 Task: Look for space in Mińsk Mazowiecki, Poland from 9th August, 2023 to 12th August, 2023 for 1 adult in price range Rs.6000 to Rs.15000. Place can be entire place with 1  bedroom having 1 bed and 1 bathroom. Property type can be house, flat, guest house. Amenities needed are: wifi. Booking option can be shelf check-in. Required host language is English.
Action: Mouse pressed left at (475, 196)
Screenshot: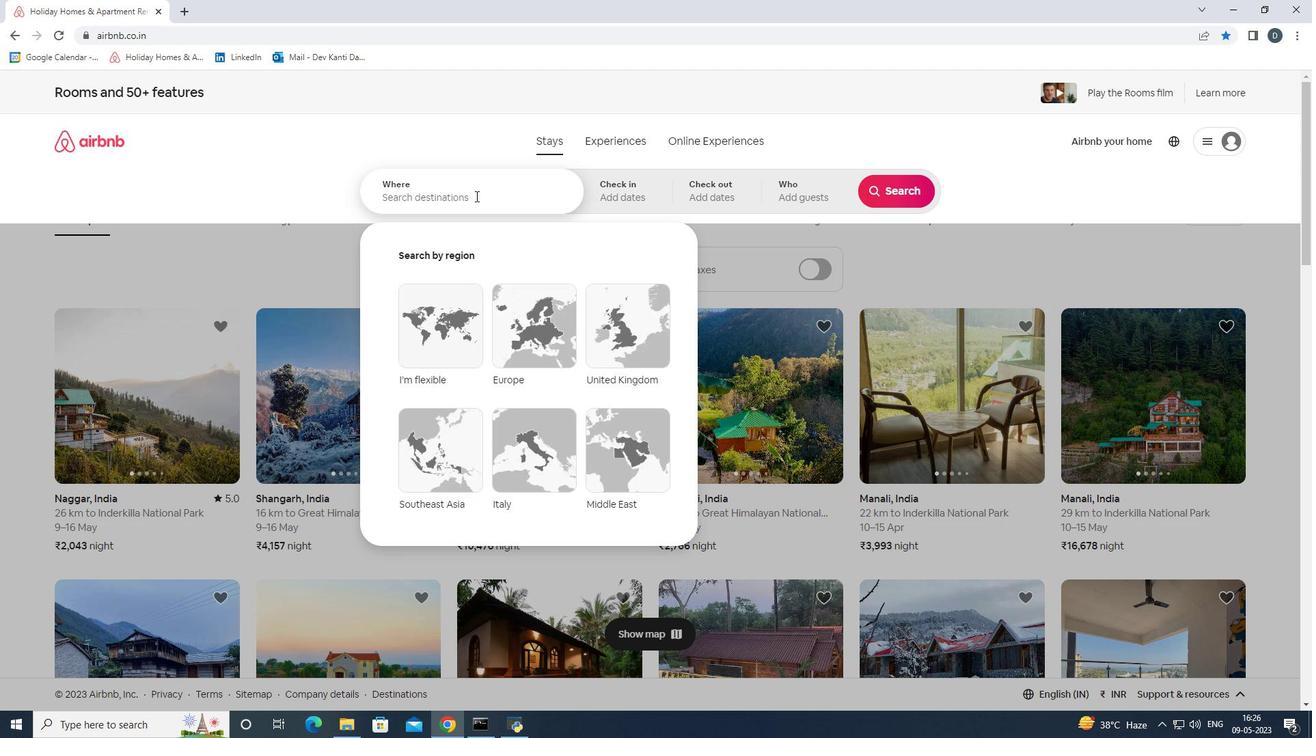 
Action: Key pressed <Key.shift_r><Key.shift_r><Key.shift_r><Key.shift_r>Minsk<Key.space><Key.shift_r><Key.shift_r><Key.shift_r><Key.shift_r><Key.shift_r><Key.shift_r><Key.shift_r><Key.shift_r><Key.shift_r><Key.shift_r><Key.shift_r><Key.shift_r><Key.shift_r><Key.shift_r><Key.shift_r><Key.shift_r><Key.shift_r><Key.shift_r><Key.shift_r><Key.shift_r><Key.shift_r><Key.shift_r><Key.shift_r><Key.shift_r><Key.shift_r><Key.shift_r>Mazowiecki,<Key.space><Key.shift_r><Key.shift_r><Key.shift_r><Key.shift_r><Key.shift_r><Key.shift_r><Key.shift_r><Key.shift_r><Key.shift_r><Key.shift_r><Key.shift_r><Key.shift_r><Key.shift_r><Key.shift_r>Poland<Key.enter>
Screenshot: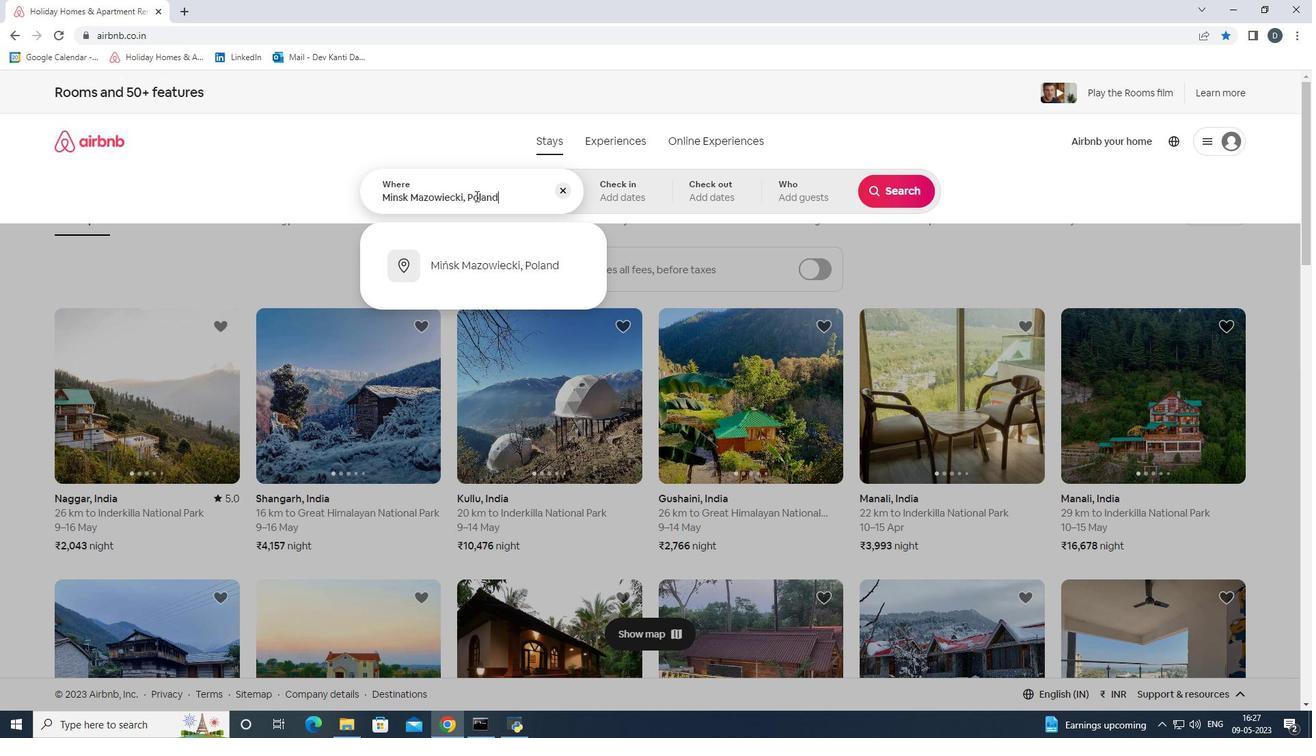 
Action: Mouse moved to (887, 303)
Screenshot: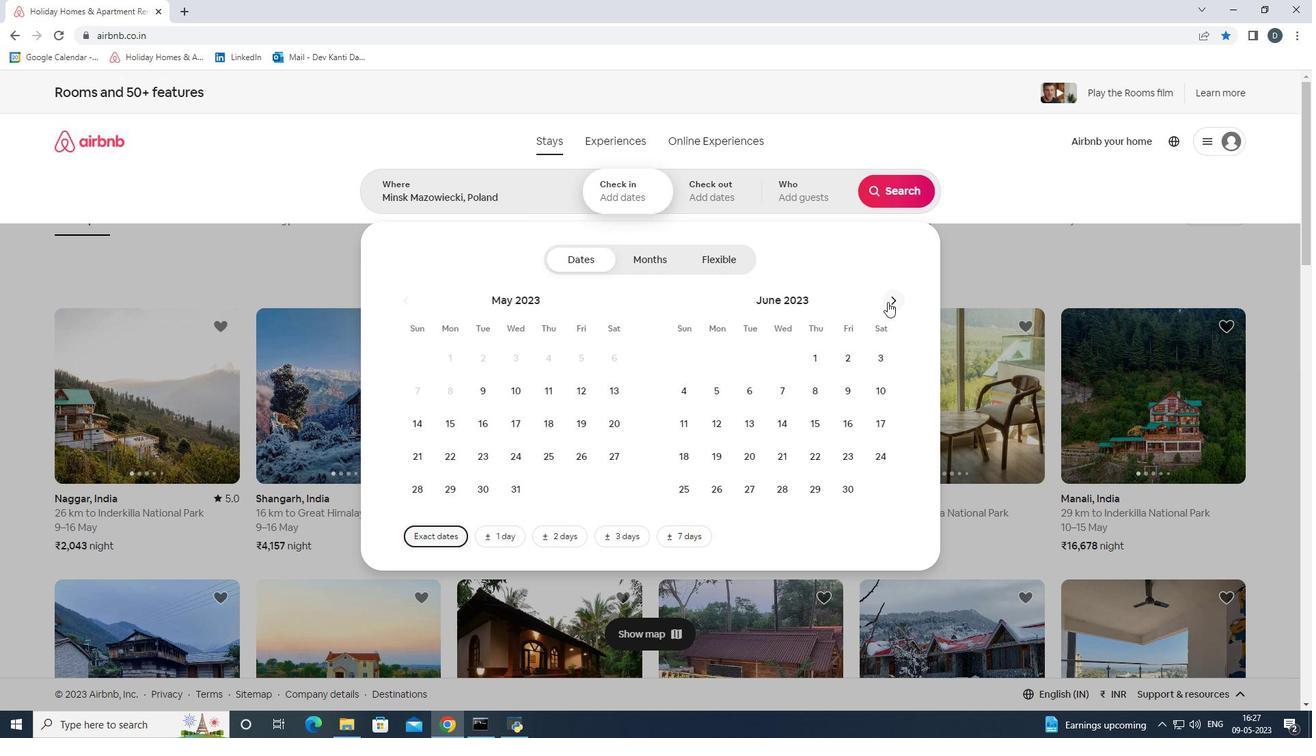 
Action: Mouse pressed left at (887, 303)
Screenshot: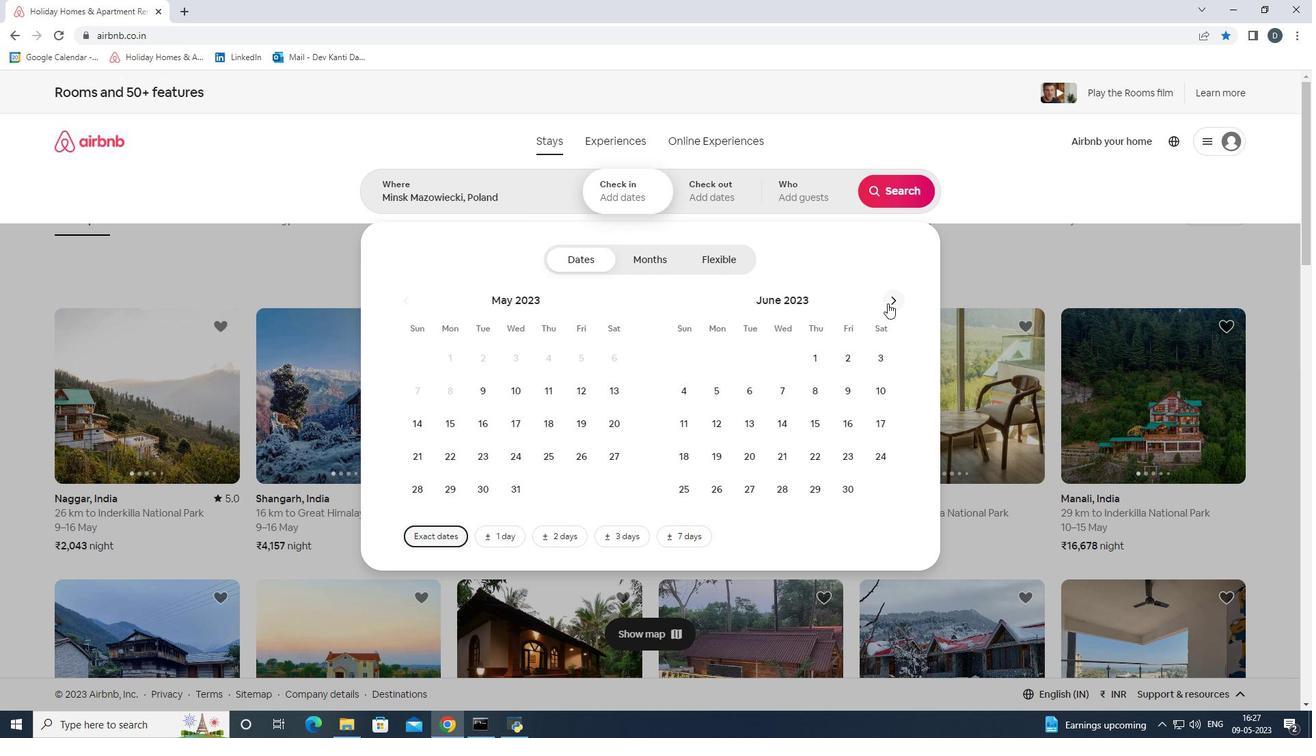
Action: Mouse moved to (886, 304)
Screenshot: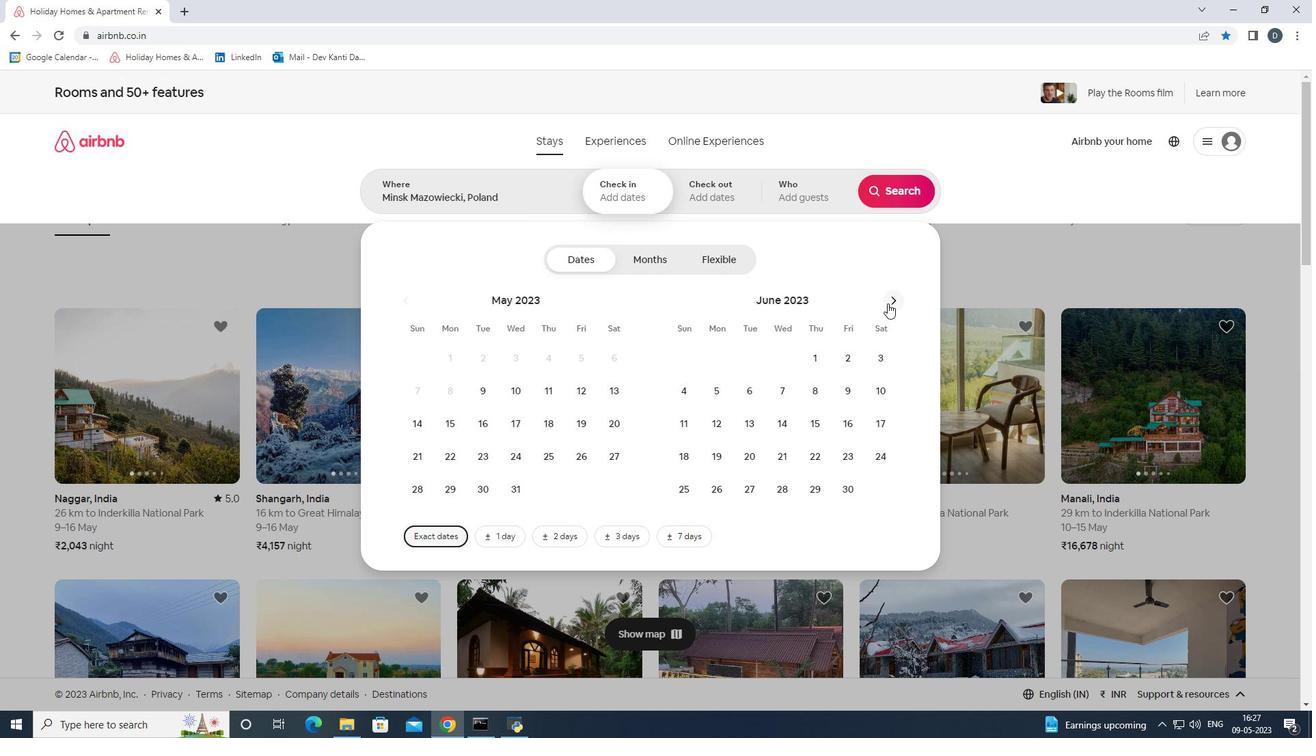
Action: Mouse pressed left at (886, 304)
Screenshot: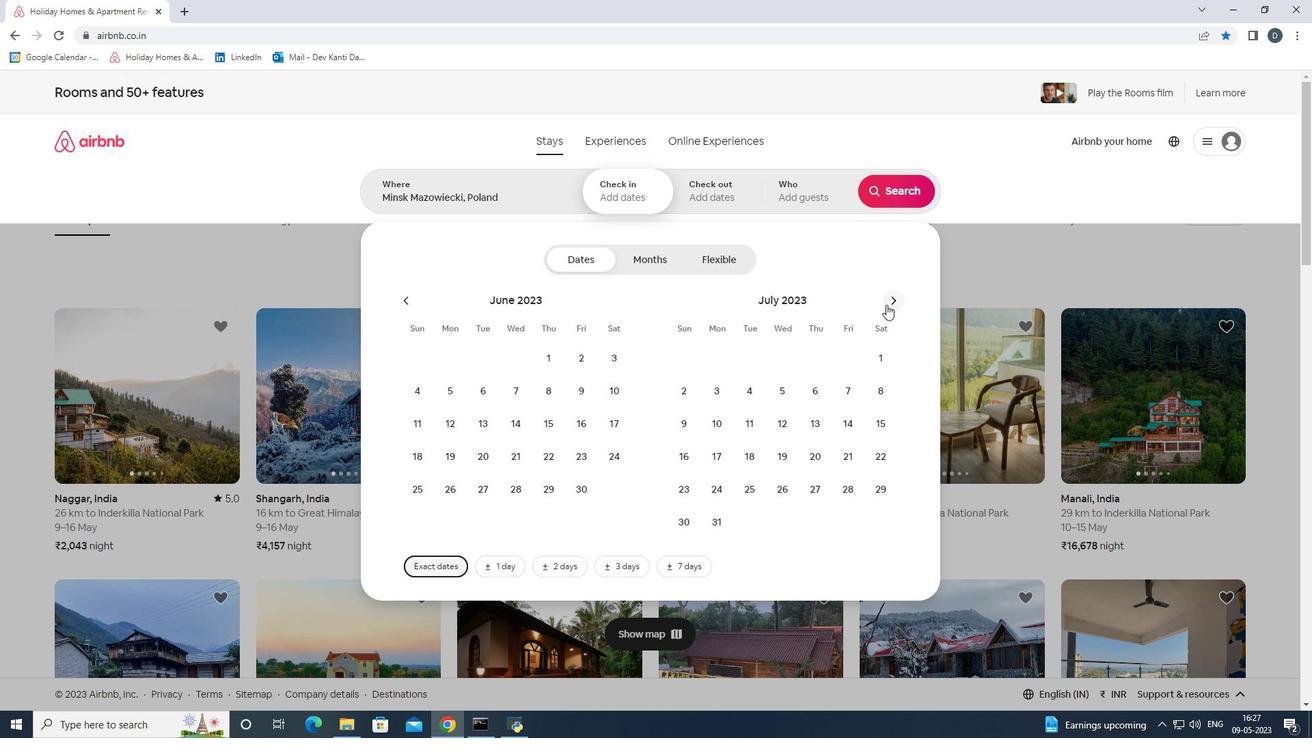 
Action: Mouse moved to (794, 390)
Screenshot: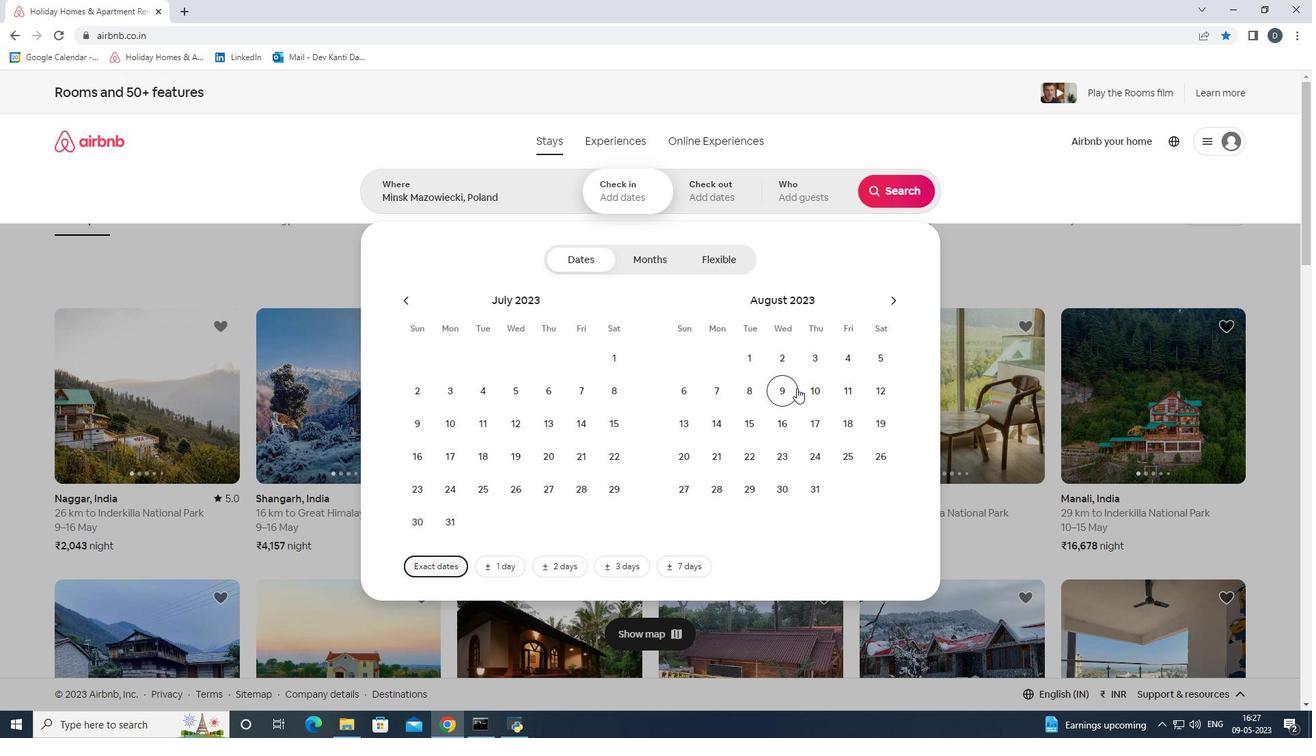 
Action: Mouse pressed left at (794, 390)
Screenshot: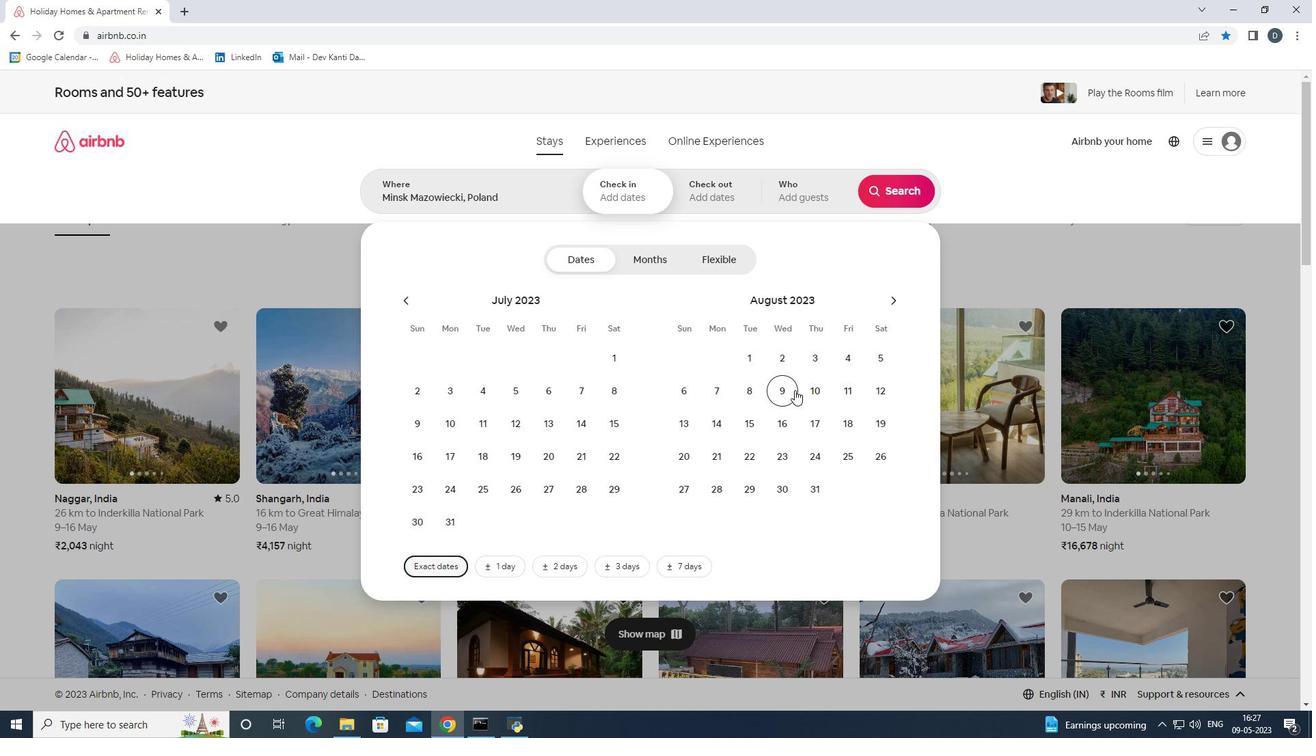 
Action: Mouse moved to (869, 386)
Screenshot: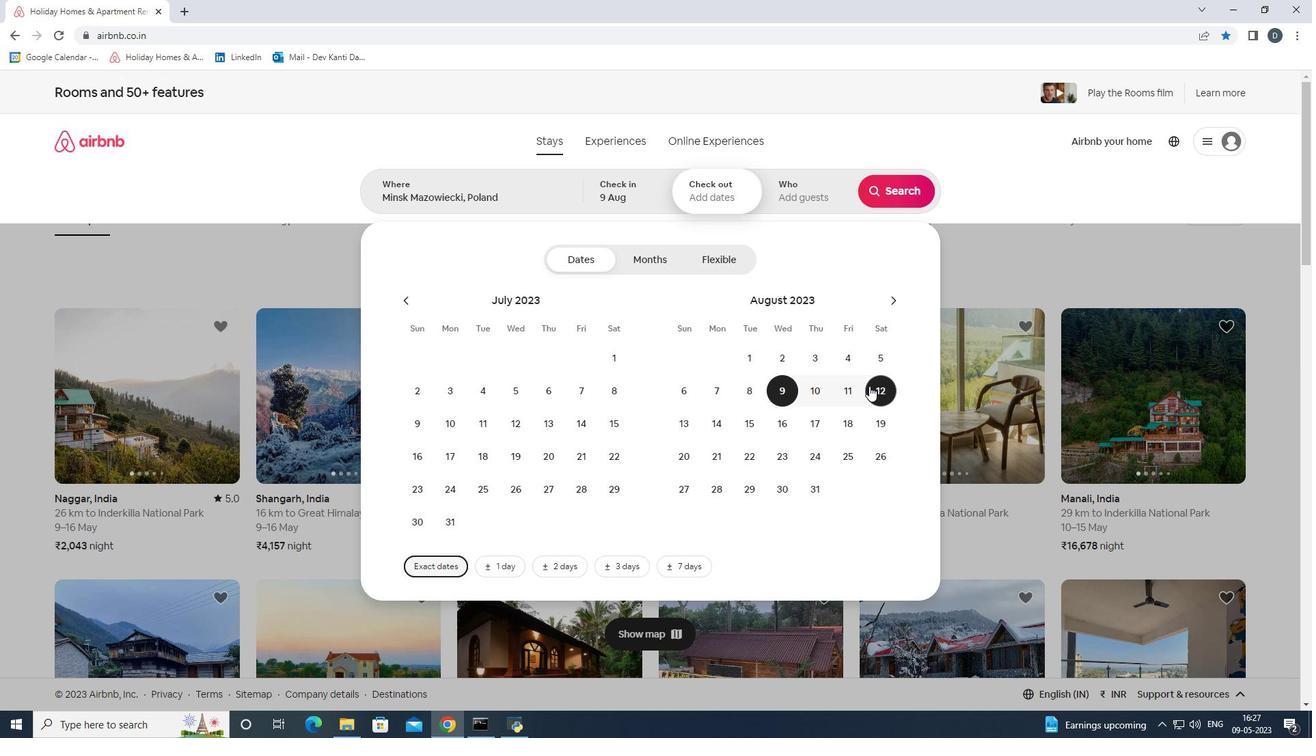
Action: Mouse pressed left at (869, 386)
Screenshot: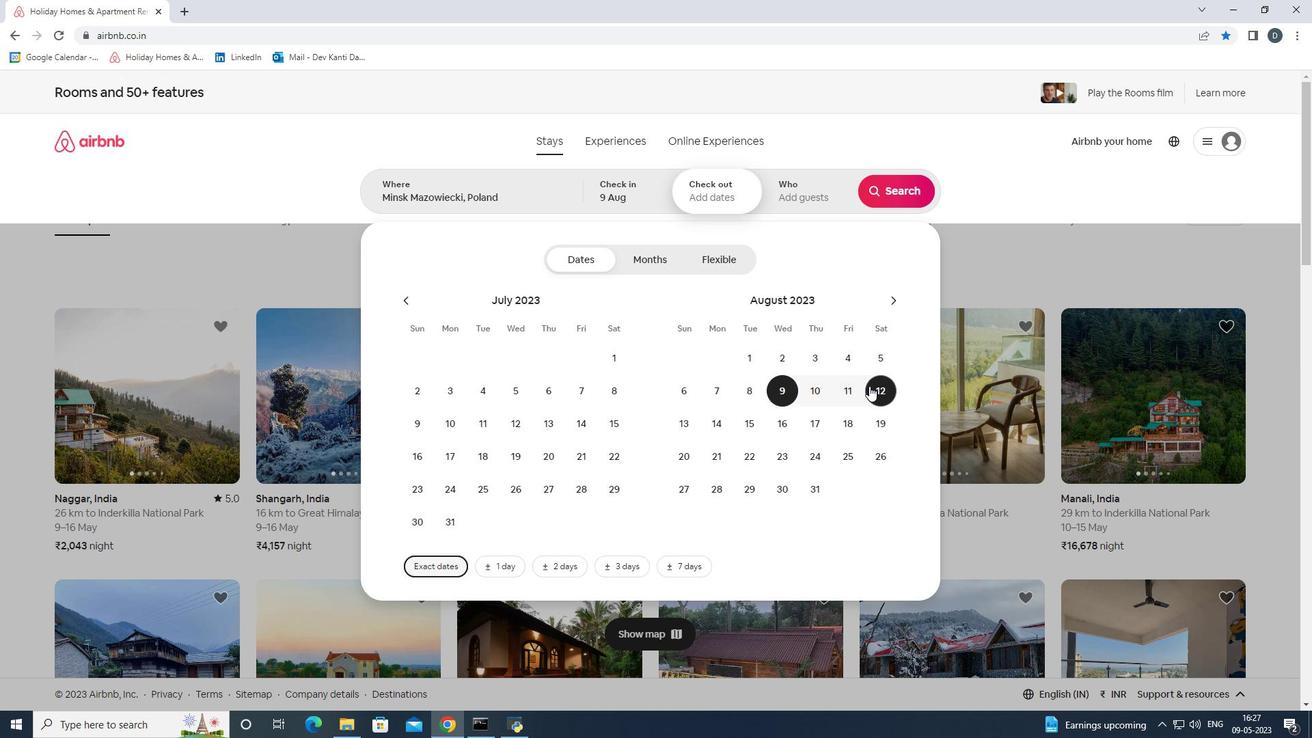 
Action: Mouse moved to (818, 200)
Screenshot: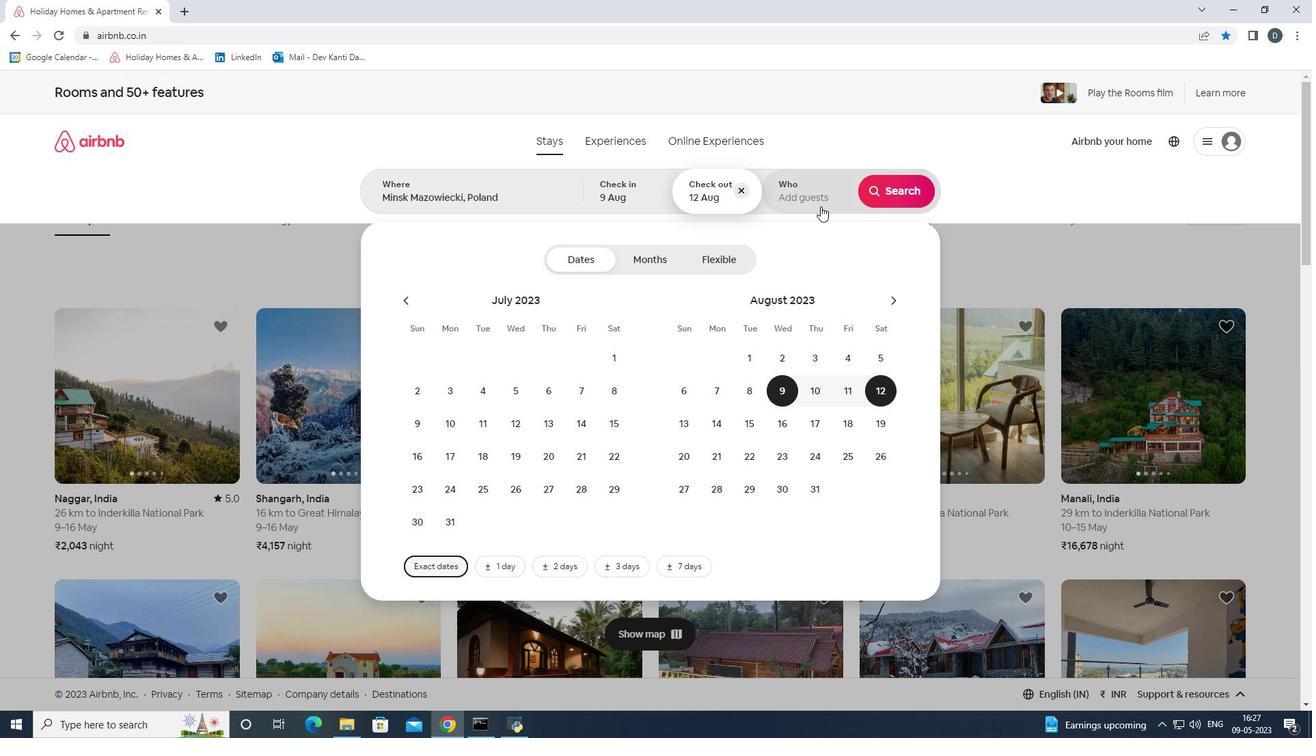 
Action: Mouse pressed left at (818, 200)
Screenshot: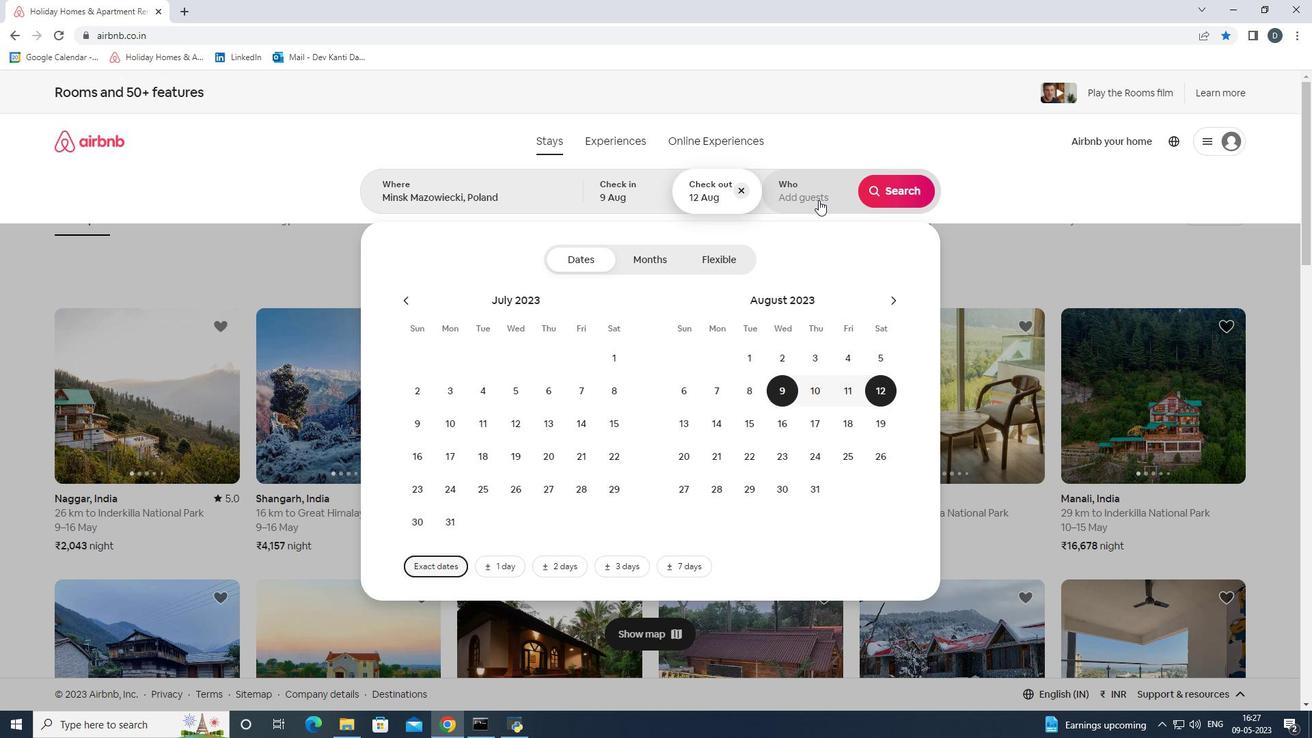 
Action: Mouse moved to (894, 261)
Screenshot: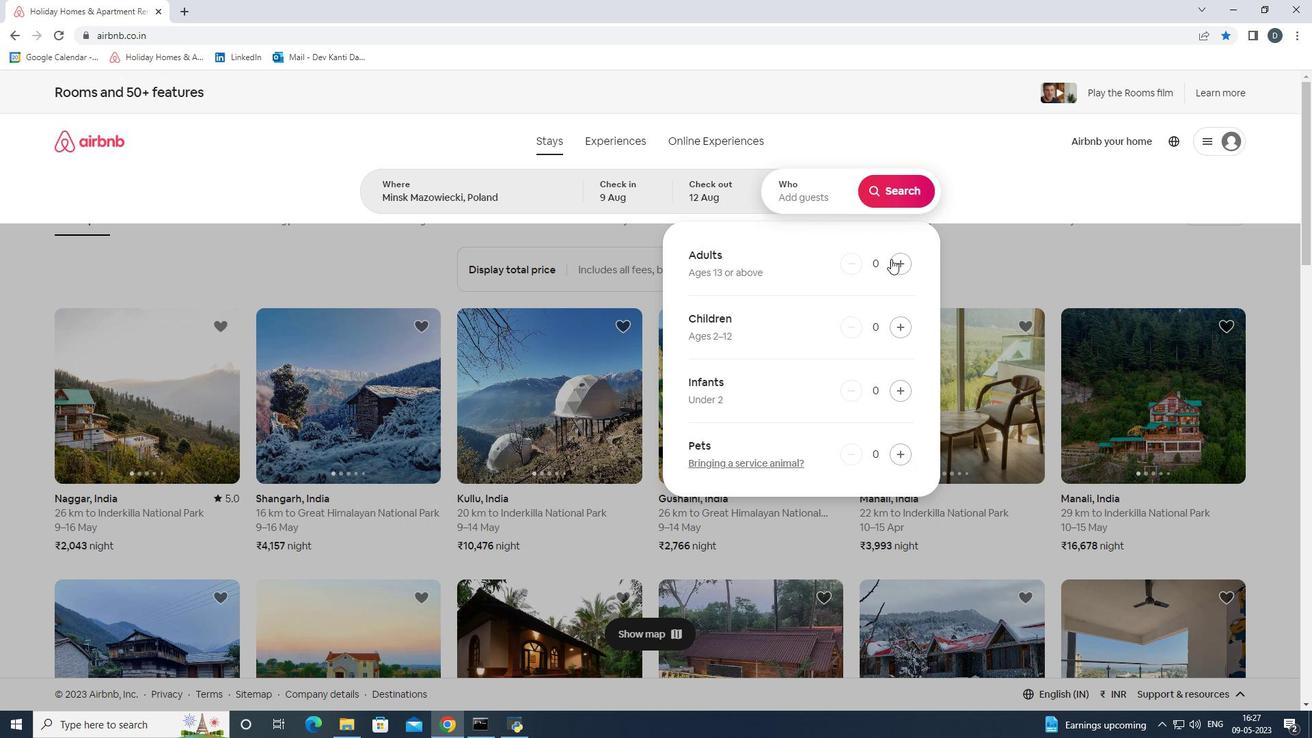 
Action: Mouse pressed left at (894, 261)
Screenshot: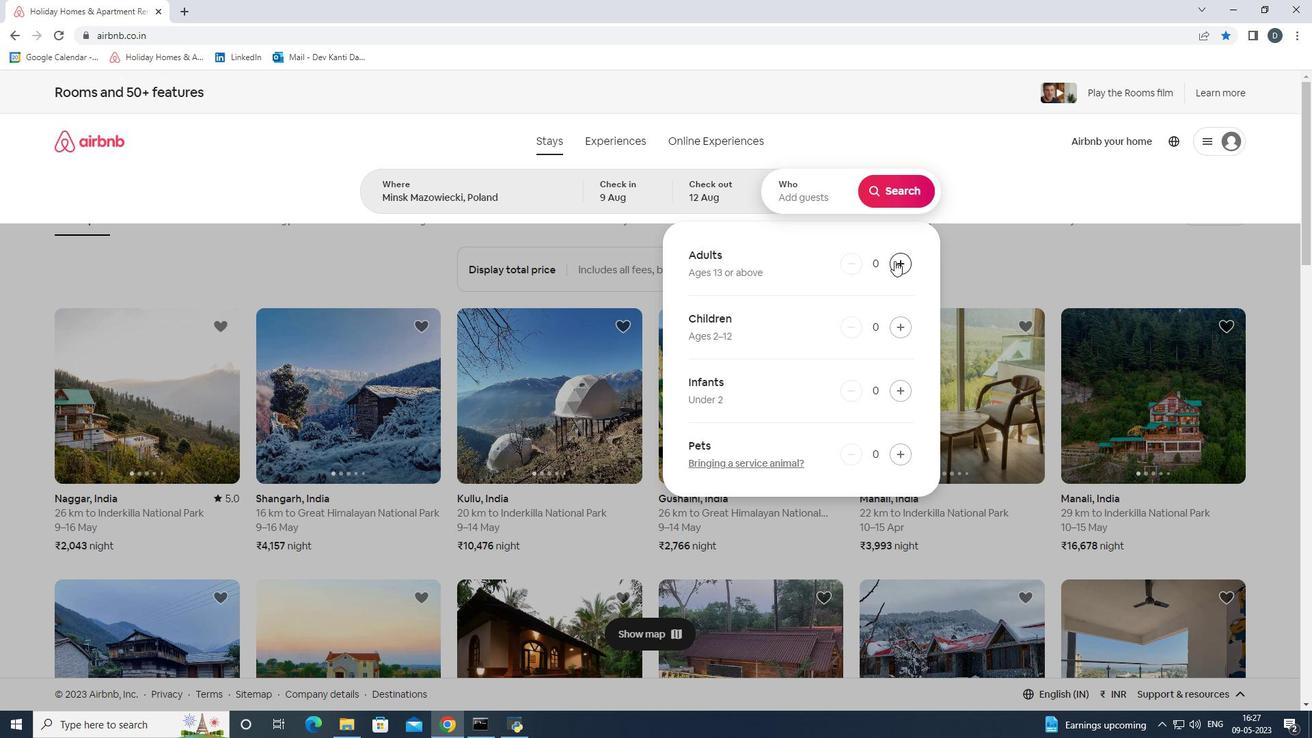 
Action: Mouse moved to (897, 203)
Screenshot: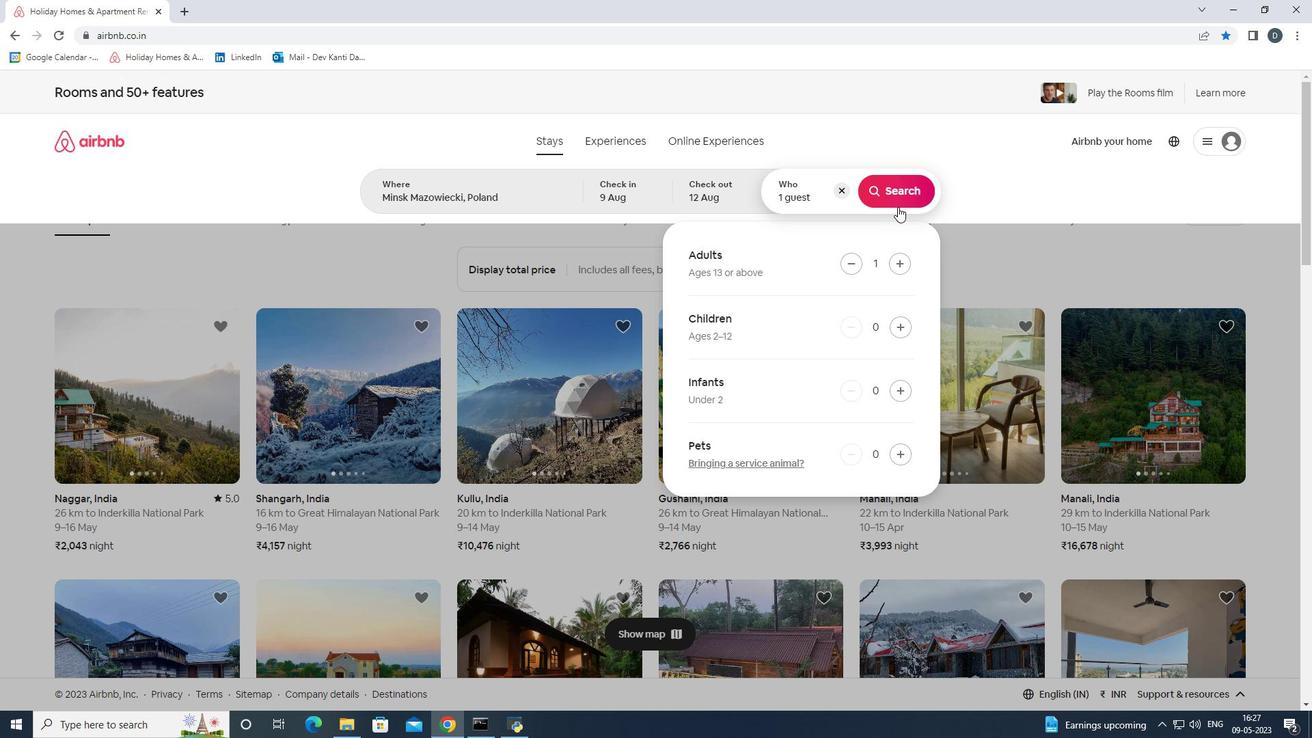 
Action: Mouse pressed left at (897, 203)
Screenshot: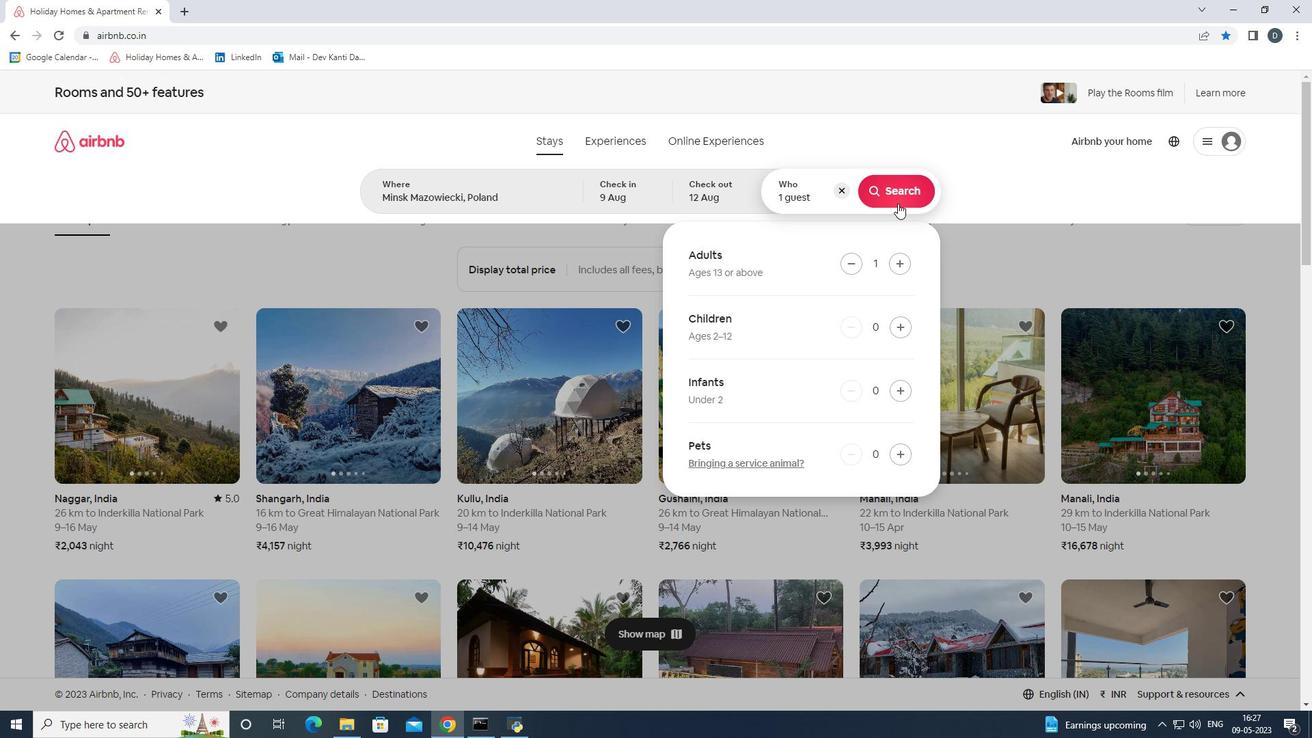 
Action: Mouse moved to (1232, 148)
Screenshot: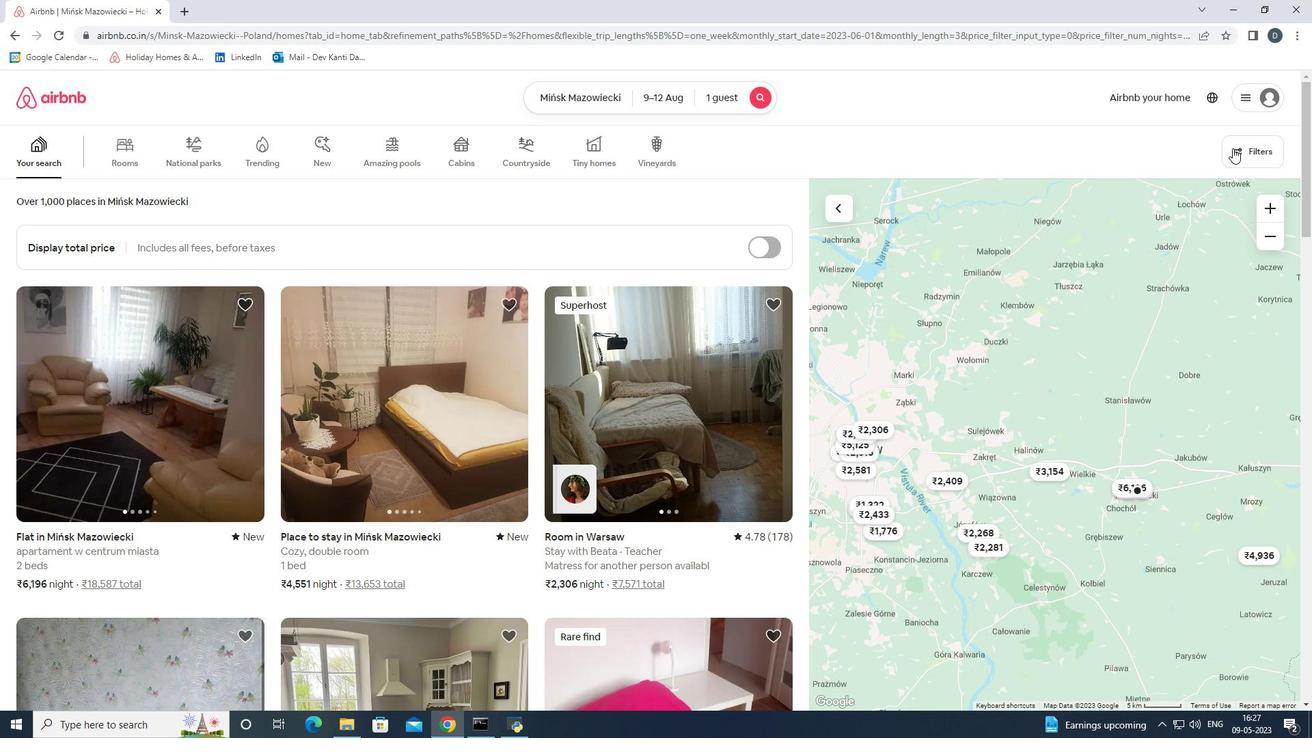 
Action: Mouse pressed left at (1232, 148)
Screenshot: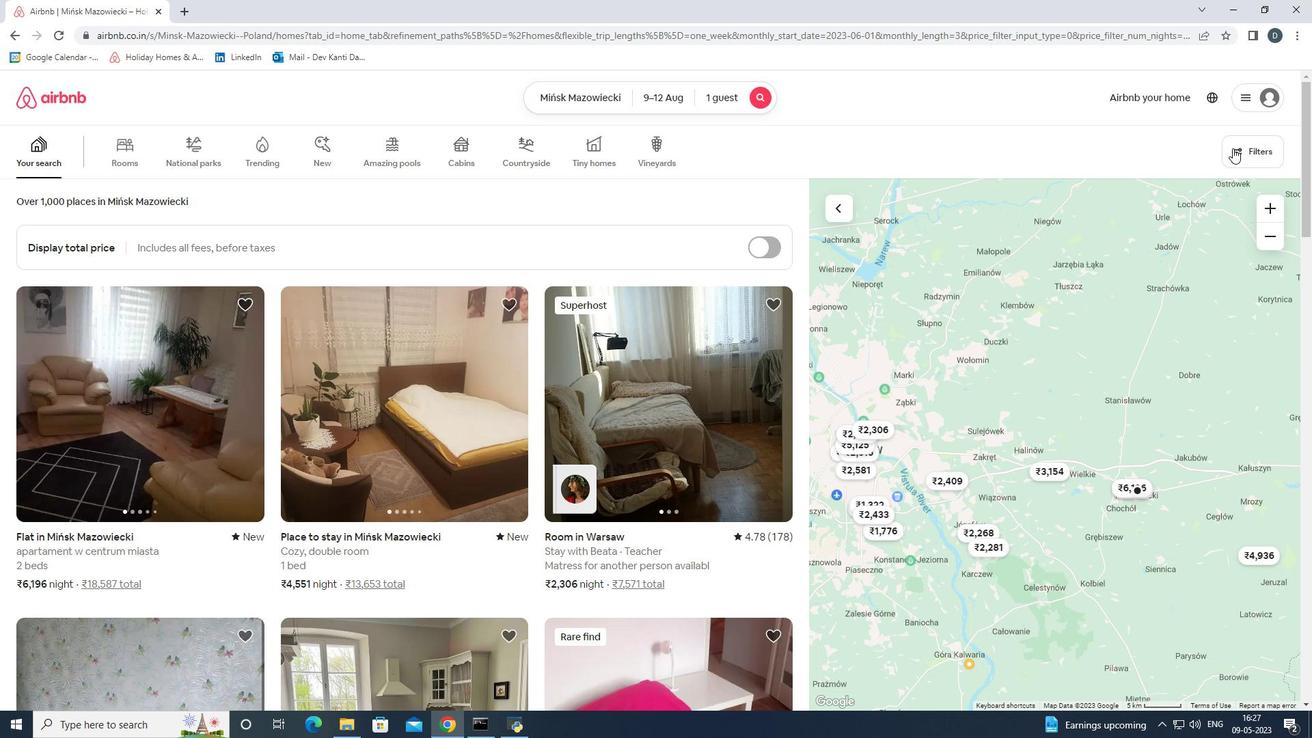 
Action: Mouse moved to (605, 489)
Screenshot: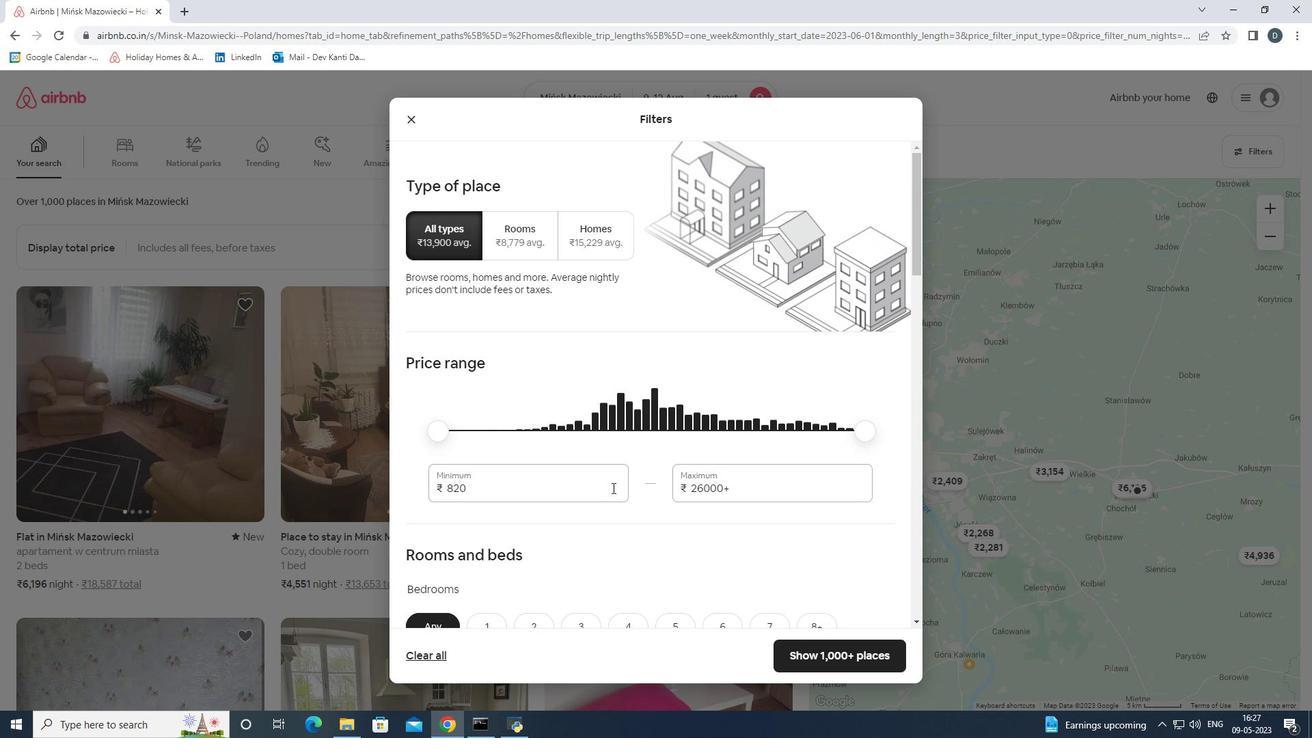 
Action: Mouse pressed left at (605, 489)
Screenshot: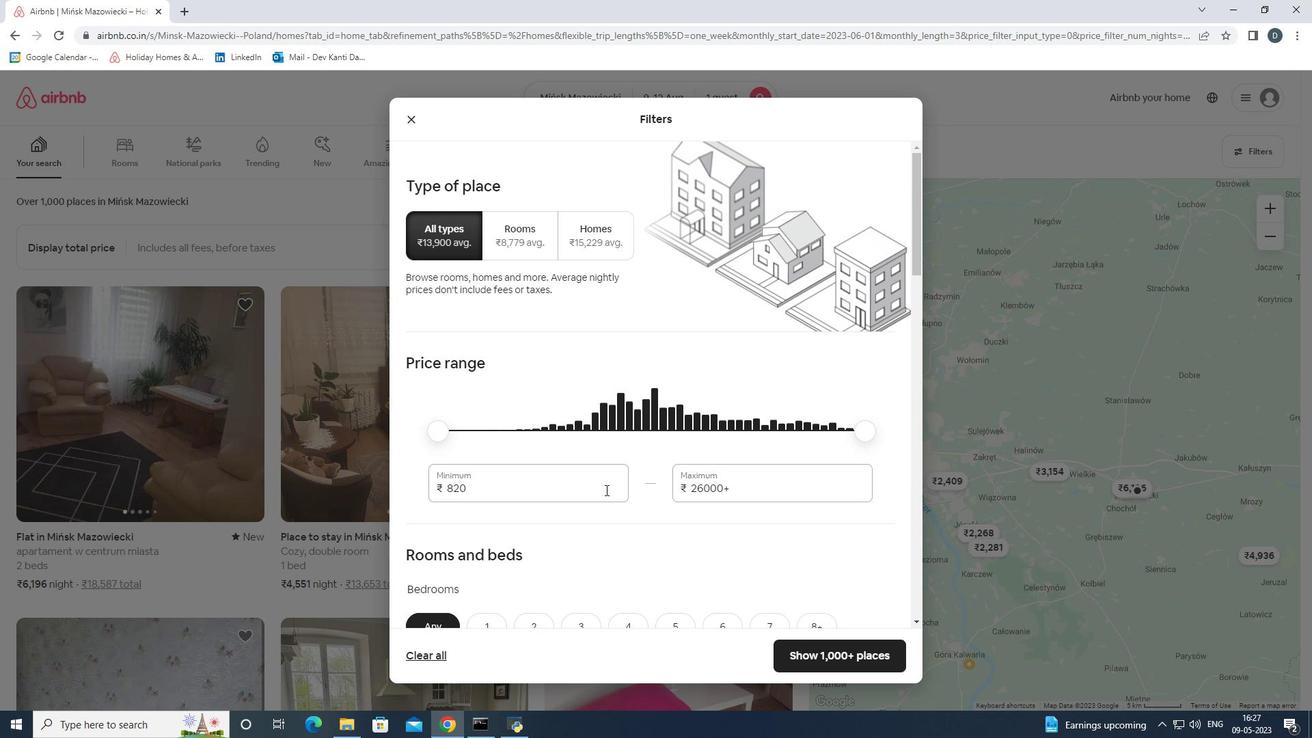 
Action: Mouse pressed left at (605, 489)
Screenshot: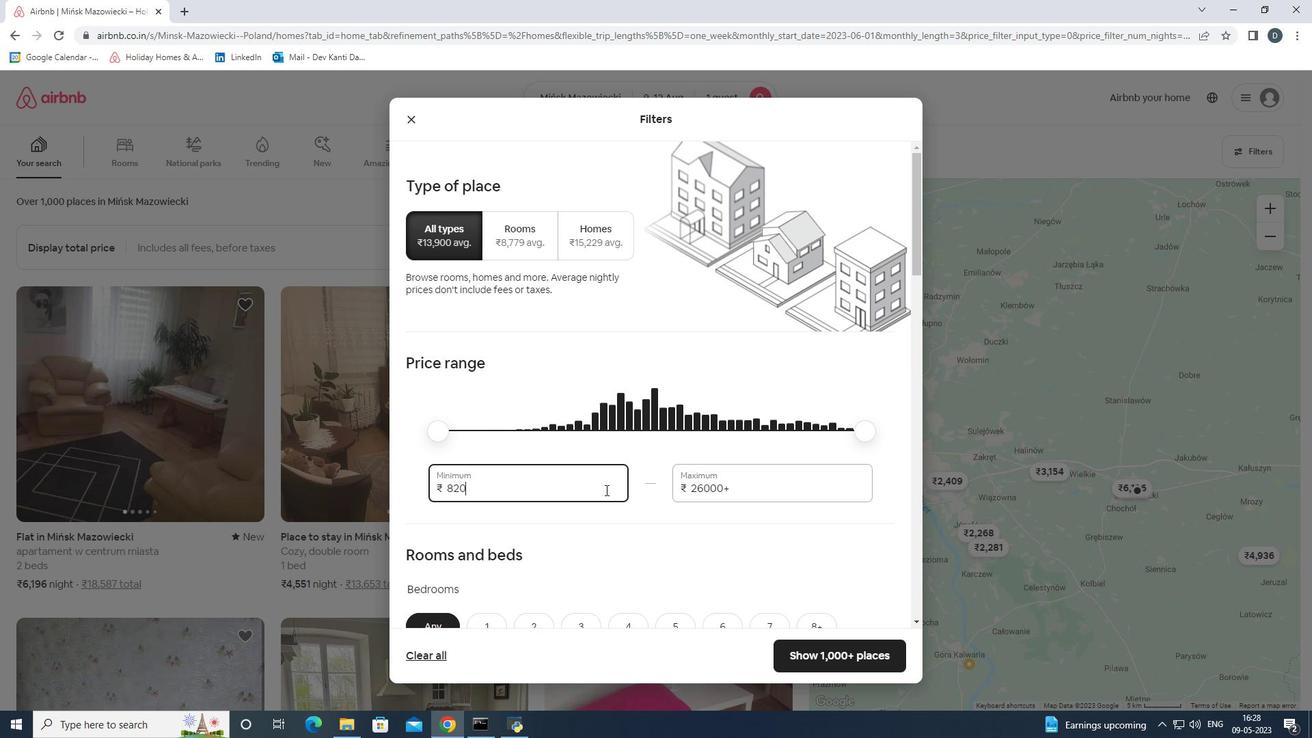 
Action: Key pressed 6000<Key.tab>15000
Screenshot: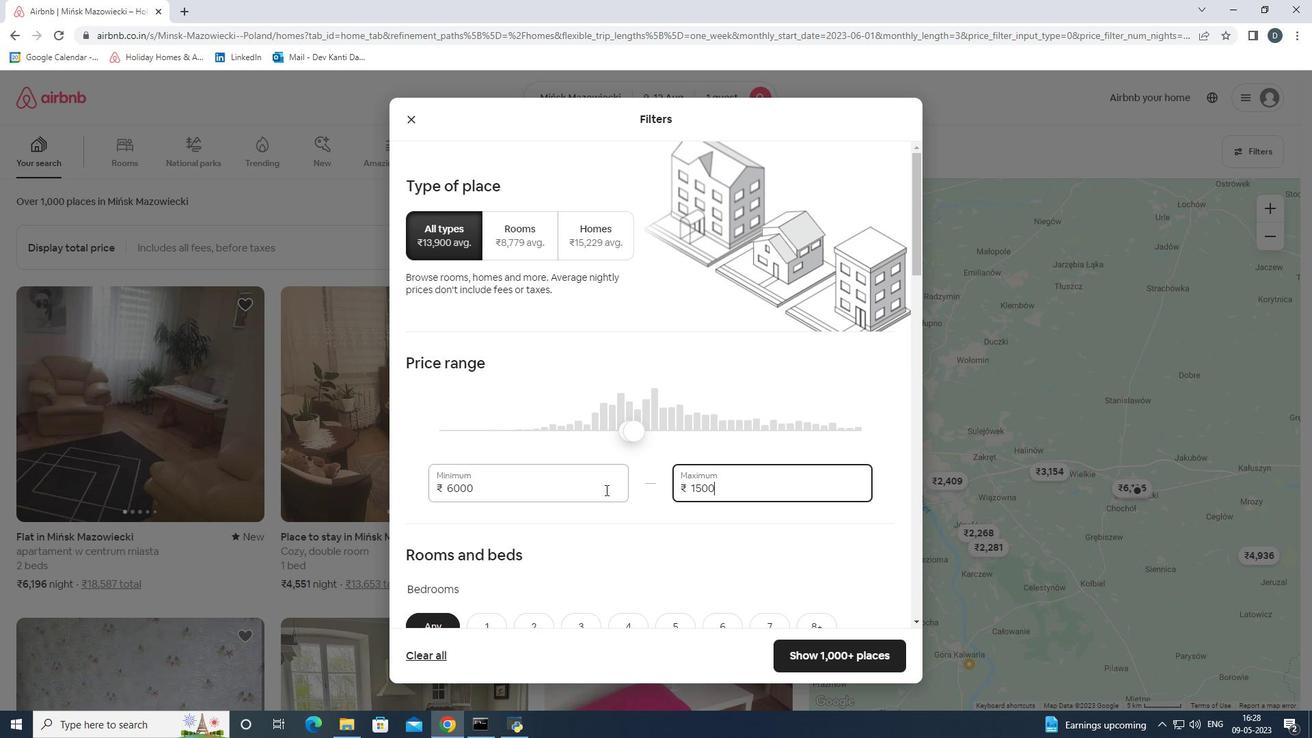 
Action: Mouse scrolled (605, 489) with delta (0, 0)
Screenshot: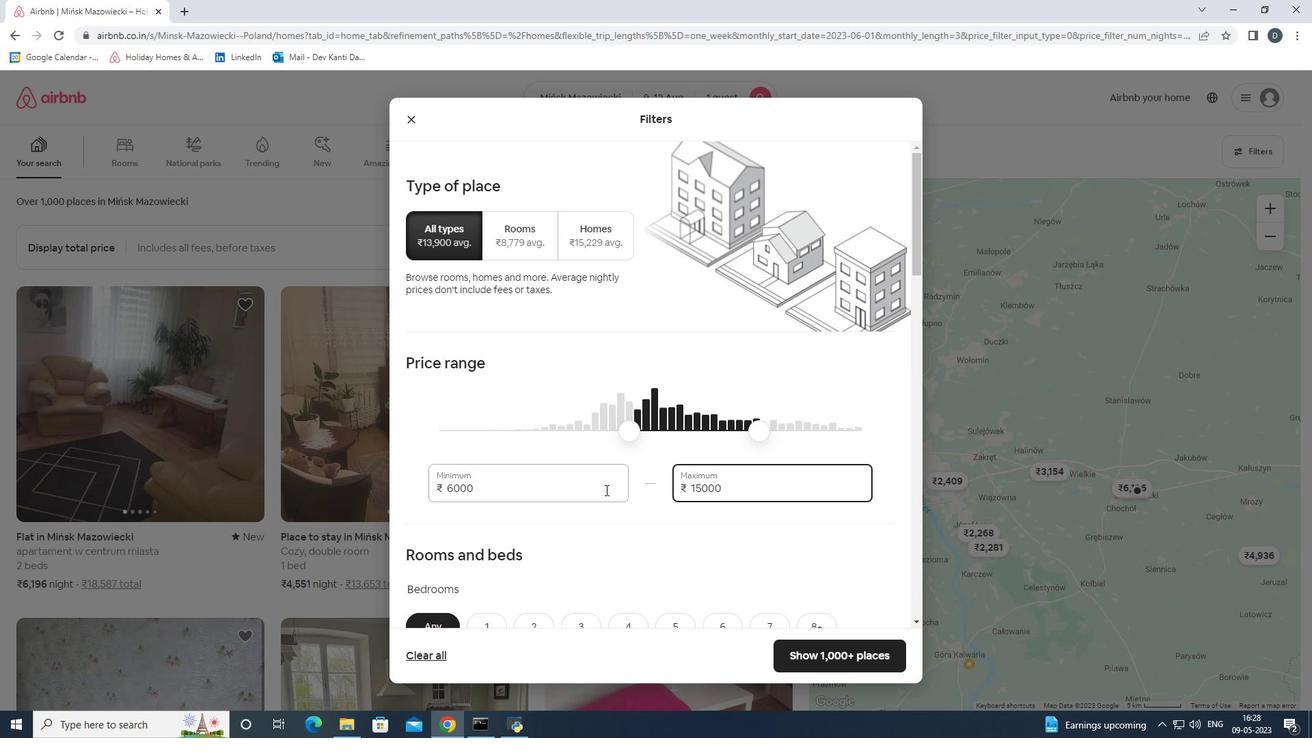 
Action: Mouse scrolled (605, 489) with delta (0, 0)
Screenshot: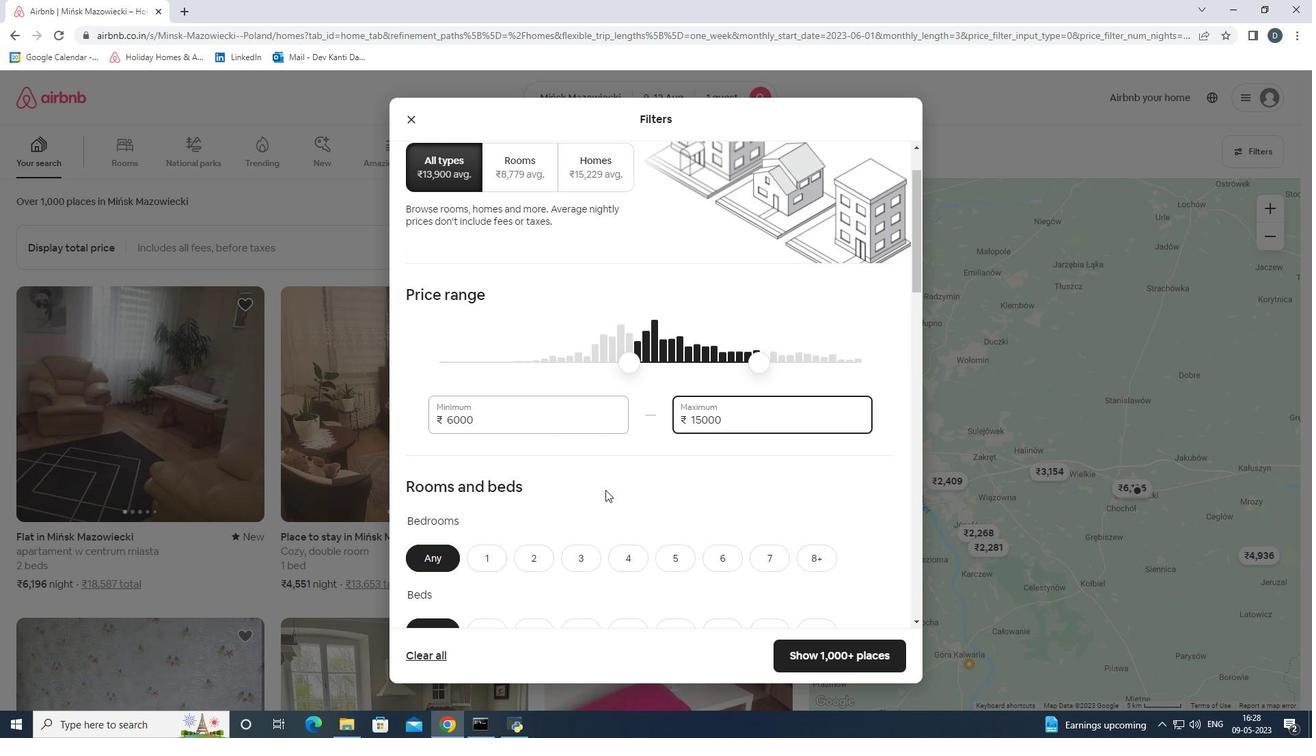
Action: Mouse scrolled (605, 489) with delta (0, 0)
Screenshot: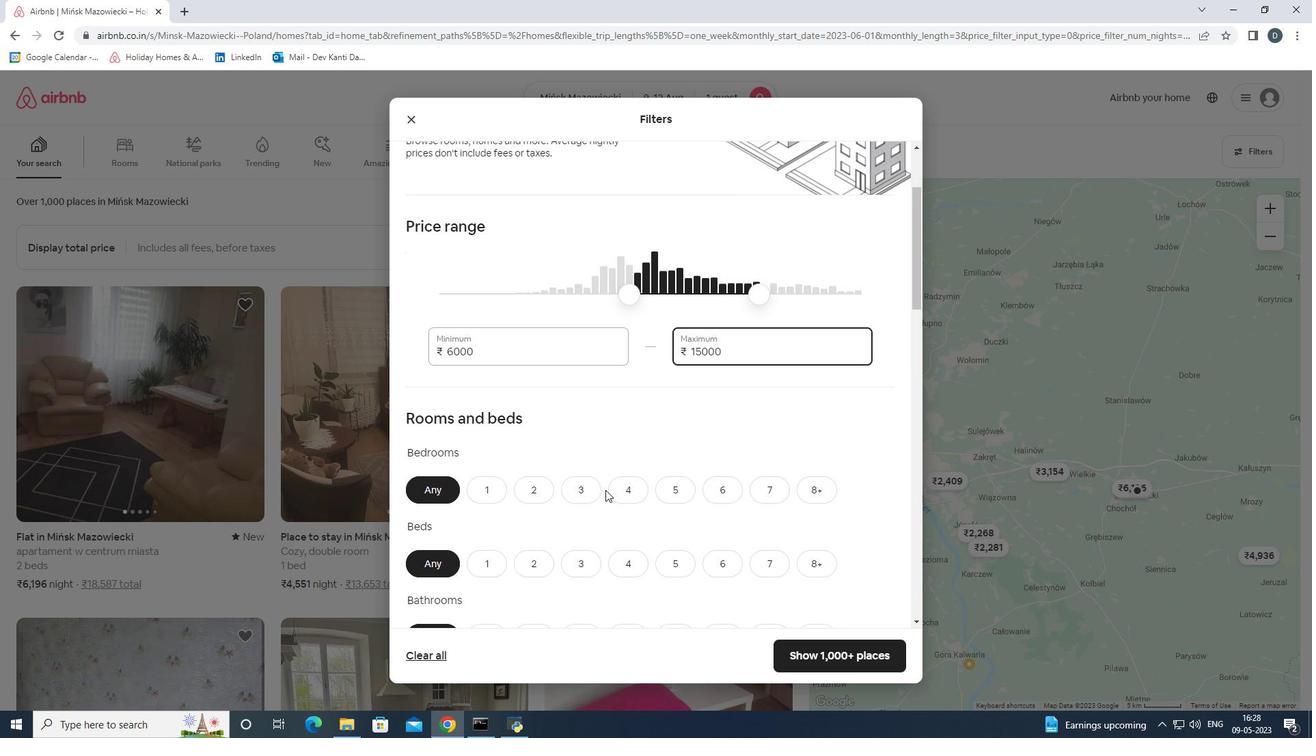 
Action: Mouse scrolled (605, 489) with delta (0, 0)
Screenshot: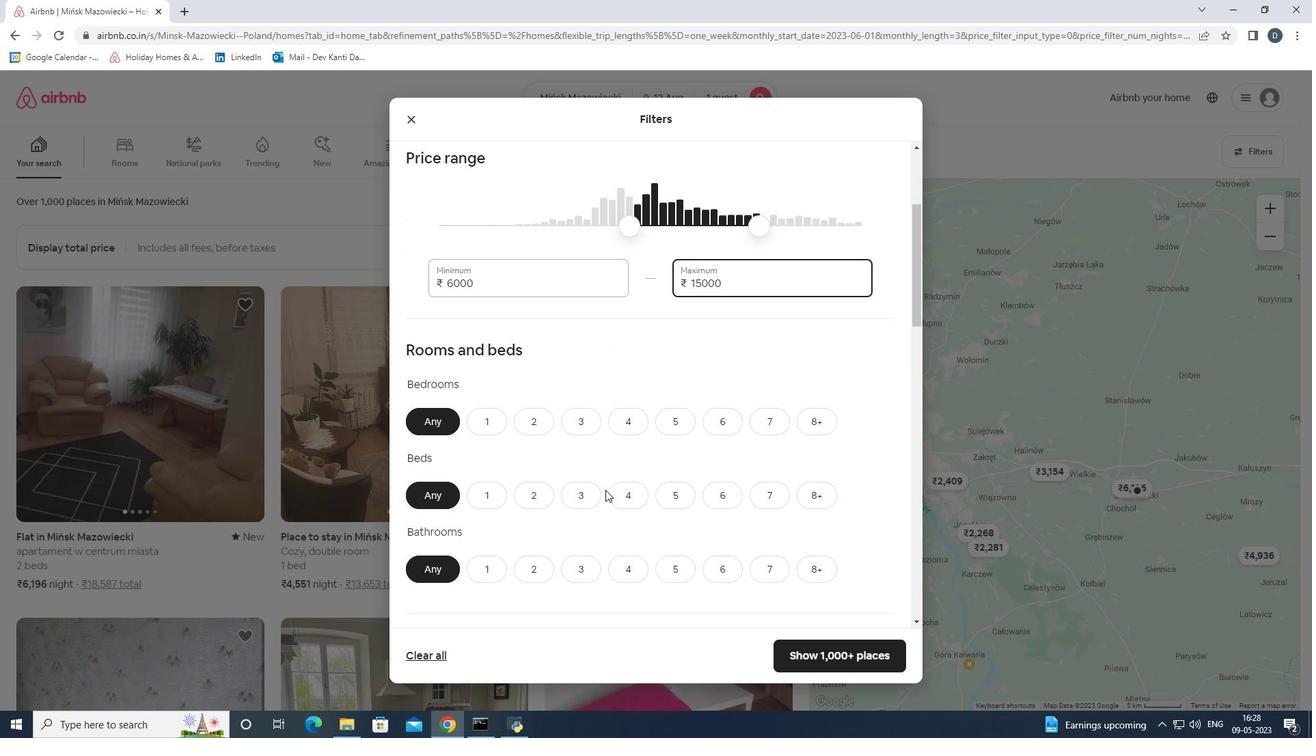 
Action: Mouse moved to (492, 364)
Screenshot: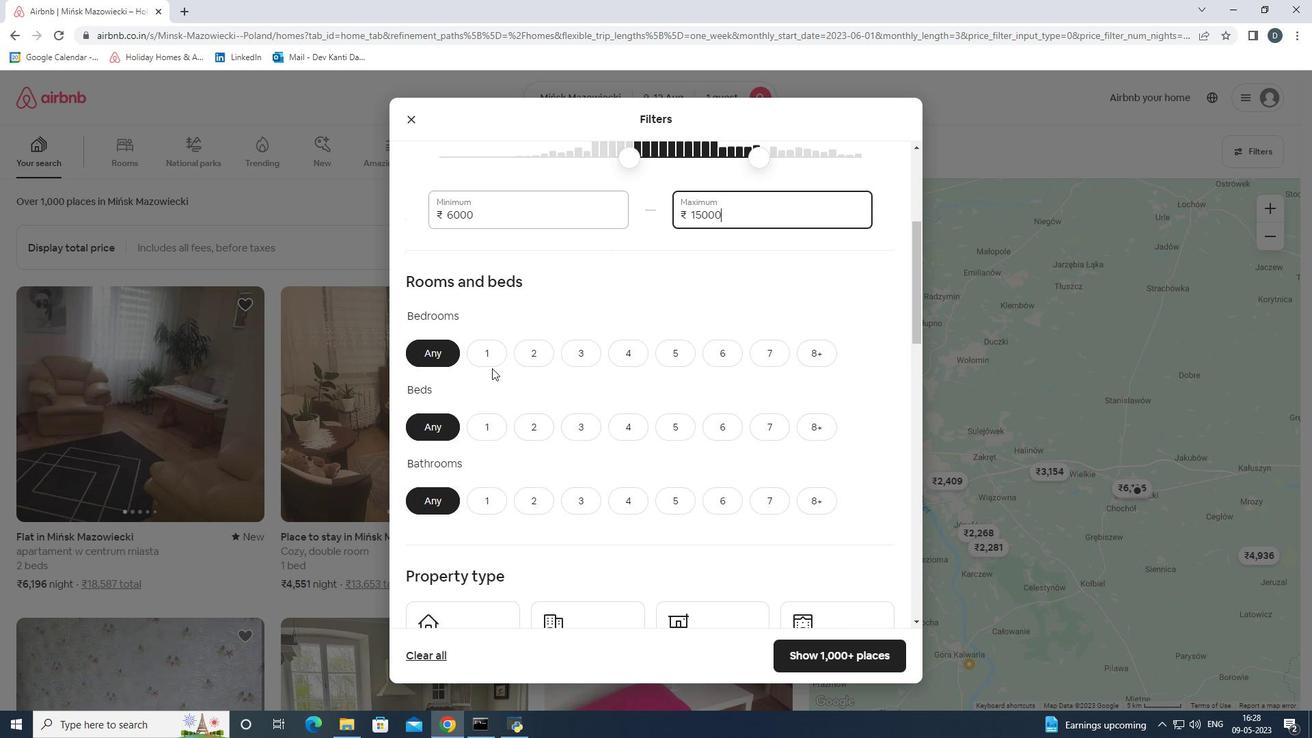 
Action: Mouse pressed left at (492, 364)
Screenshot: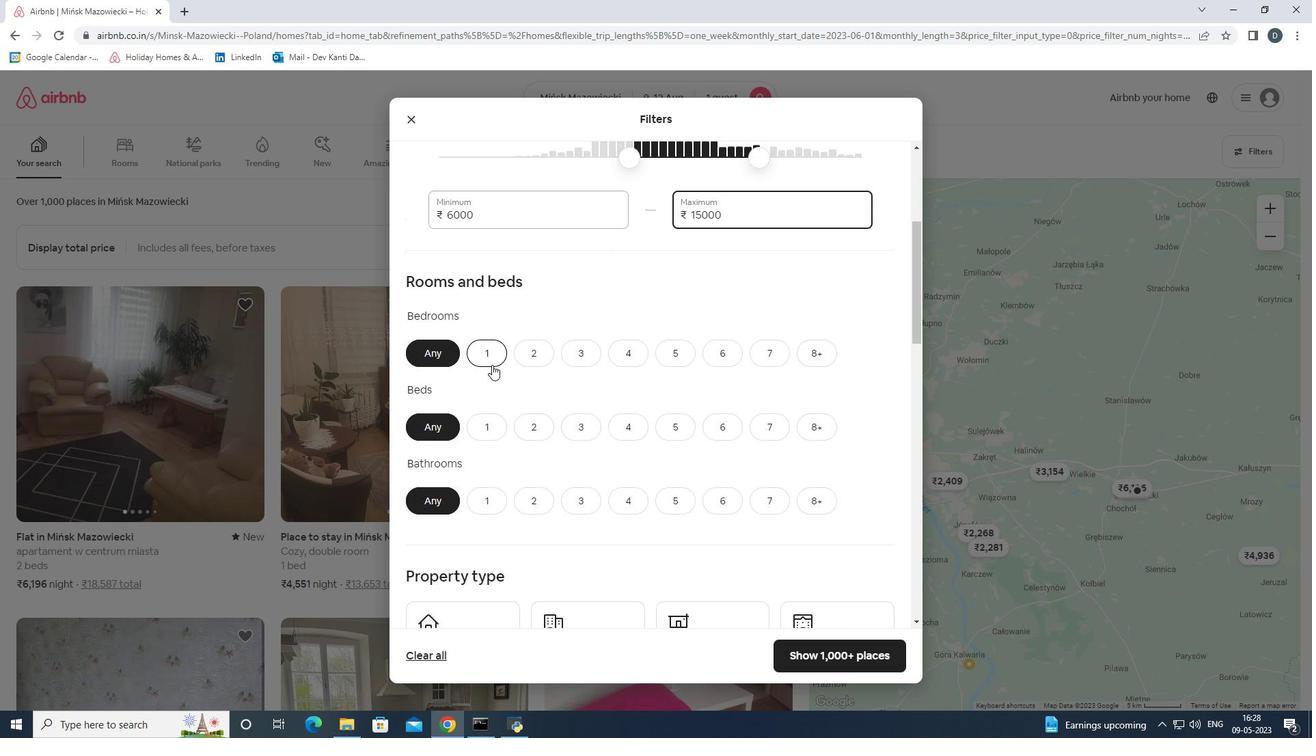 
Action: Mouse moved to (486, 416)
Screenshot: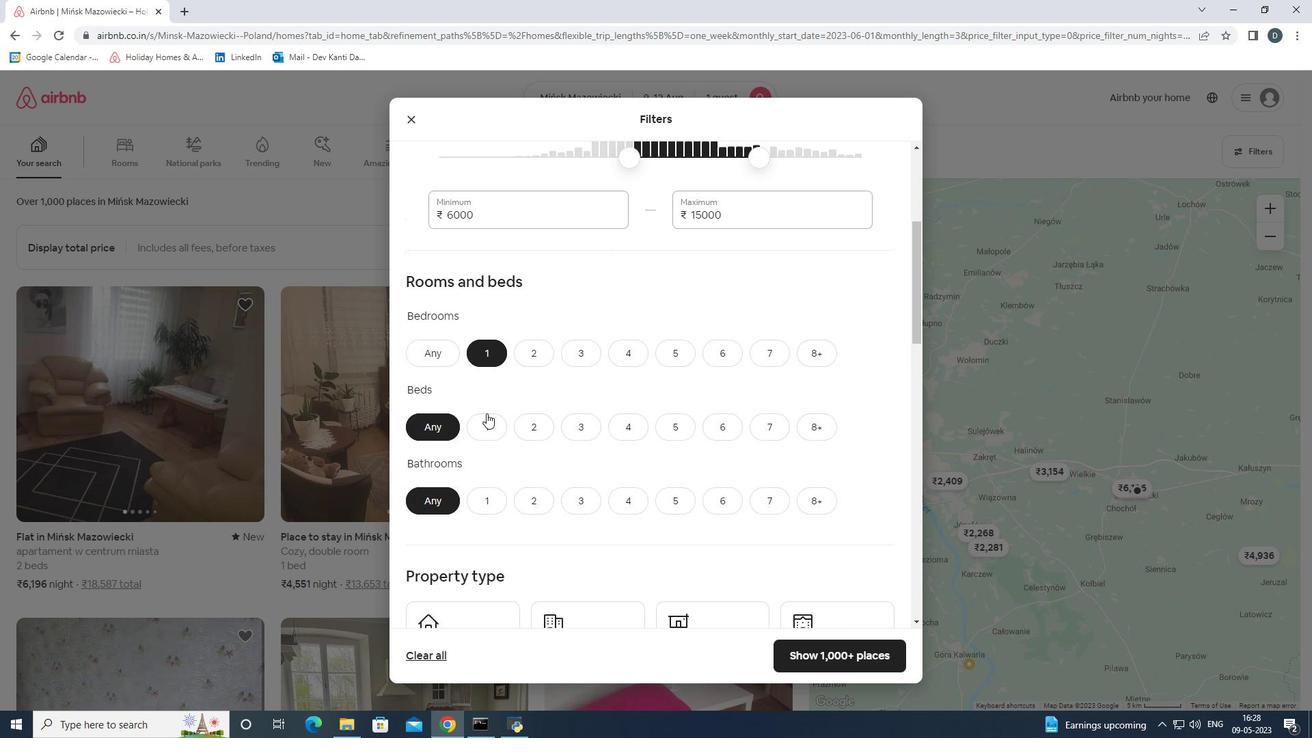 
Action: Mouse pressed left at (486, 416)
Screenshot: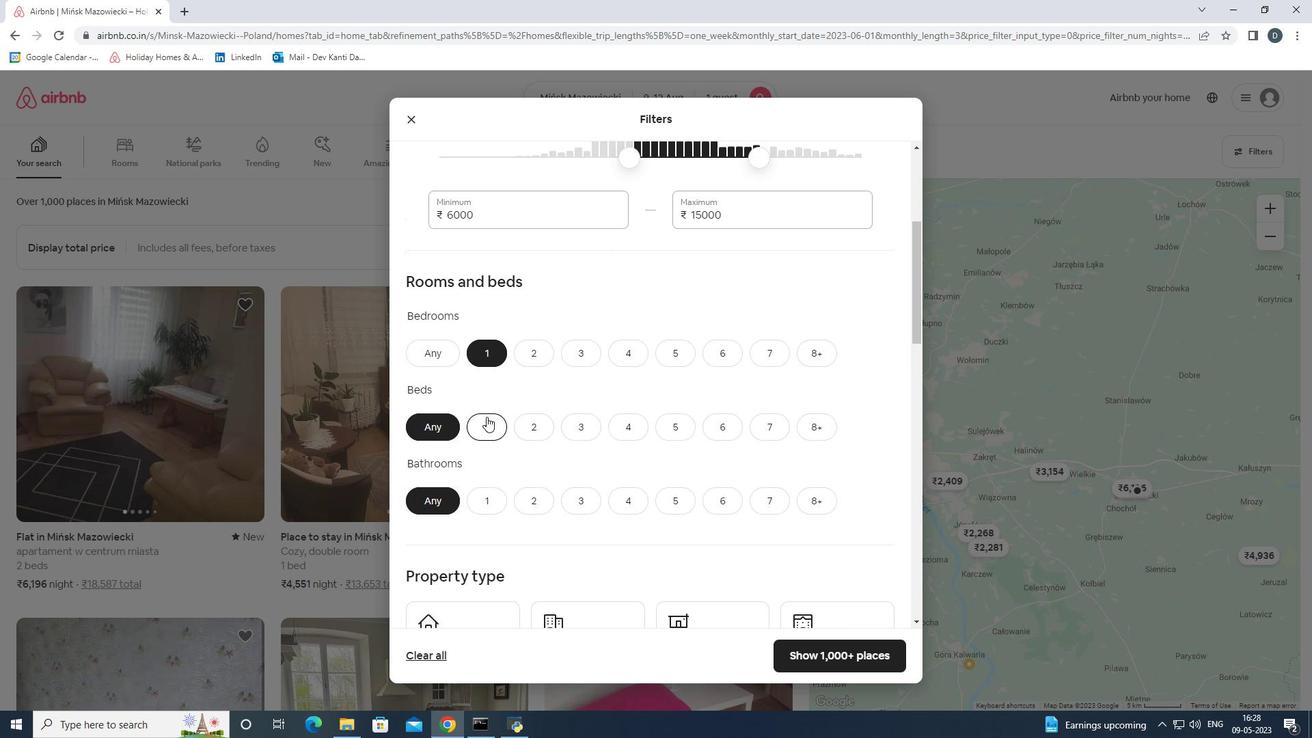 
Action: Mouse moved to (482, 496)
Screenshot: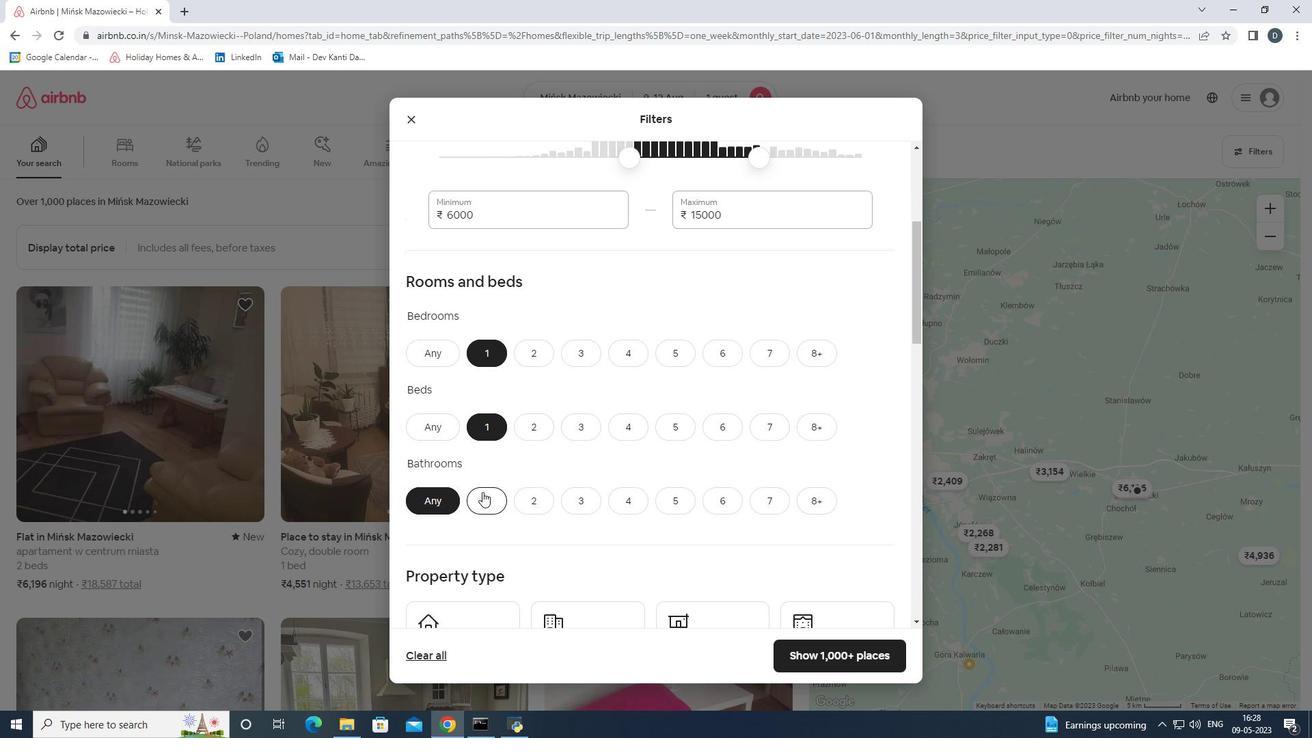 
Action: Mouse pressed left at (482, 496)
Screenshot: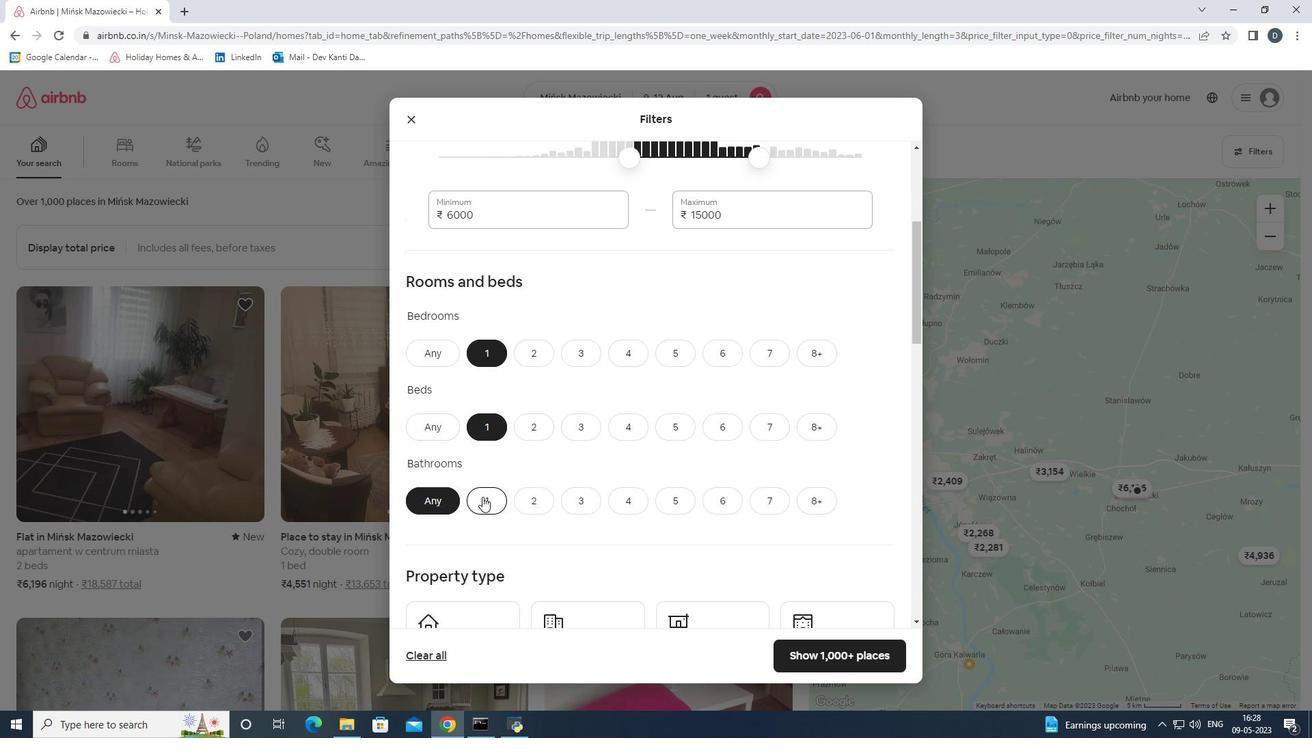
Action: Mouse scrolled (482, 496) with delta (0, 0)
Screenshot: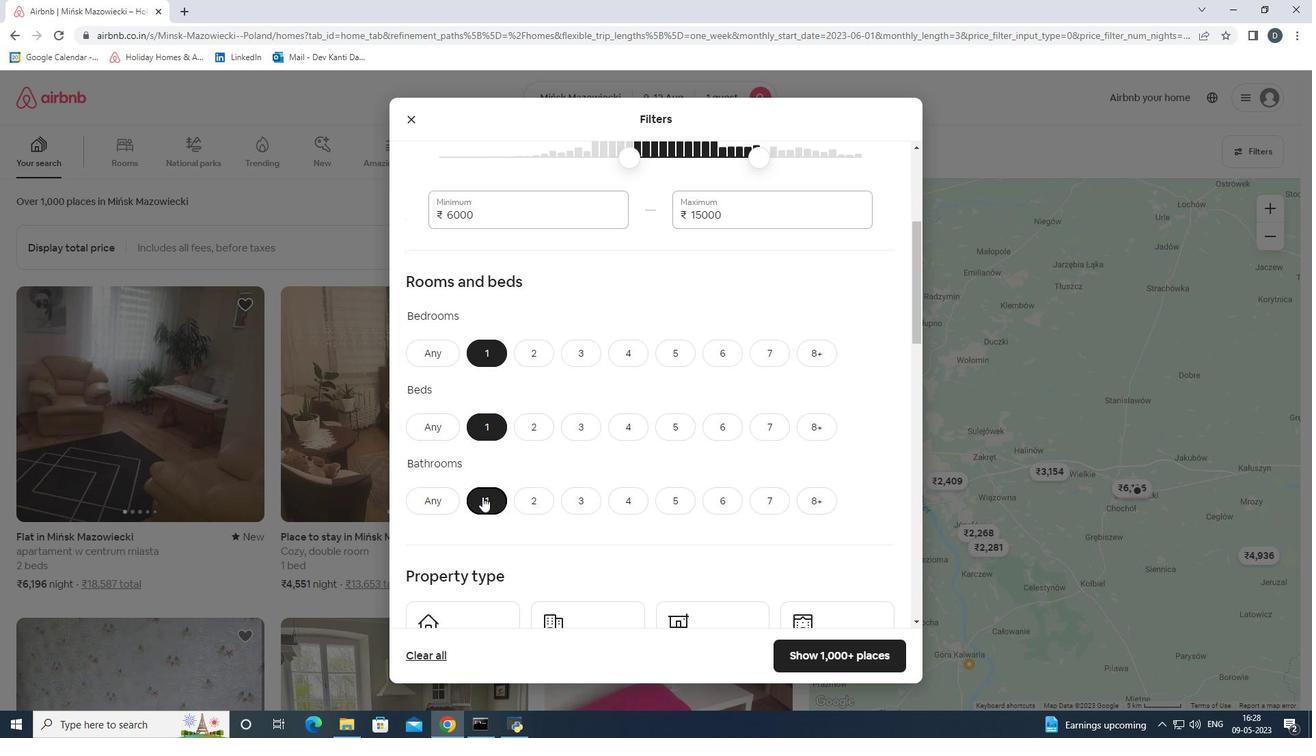
Action: Mouse scrolled (482, 496) with delta (0, 0)
Screenshot: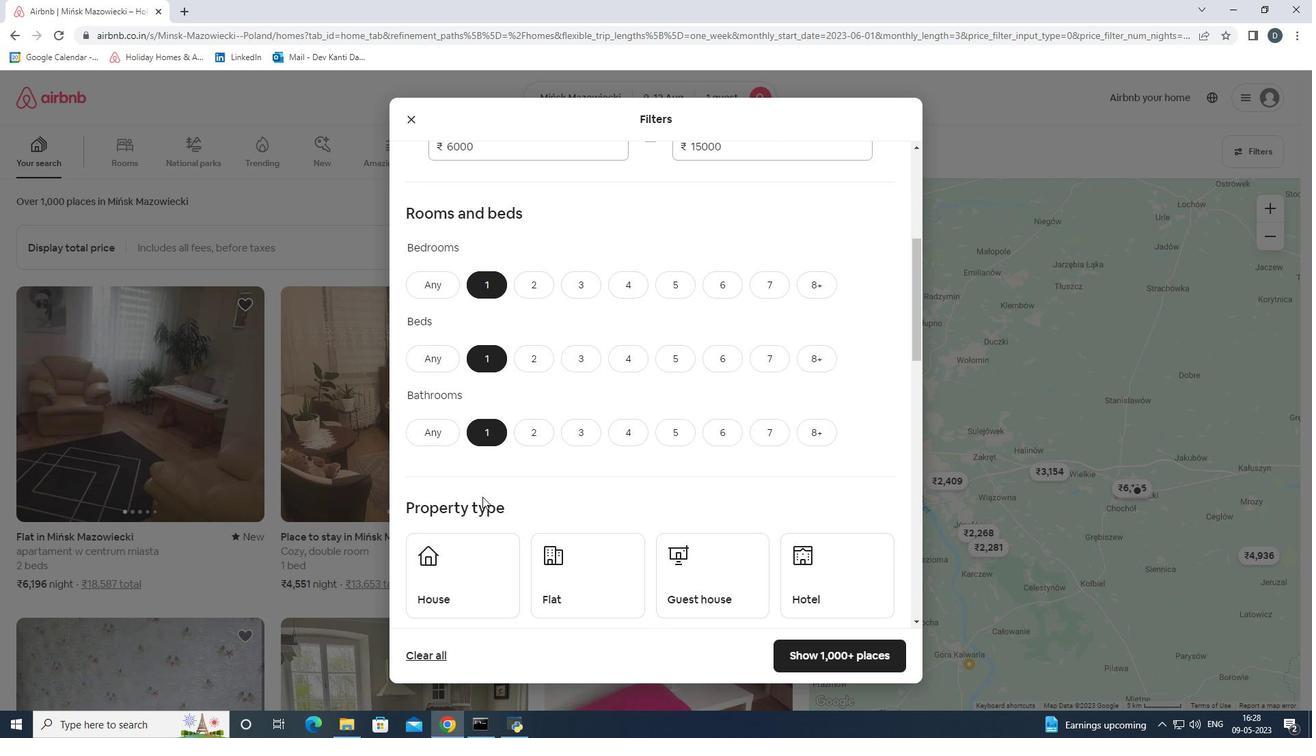 
Action: Mouse pressed left at (482, 496)
Screenshot: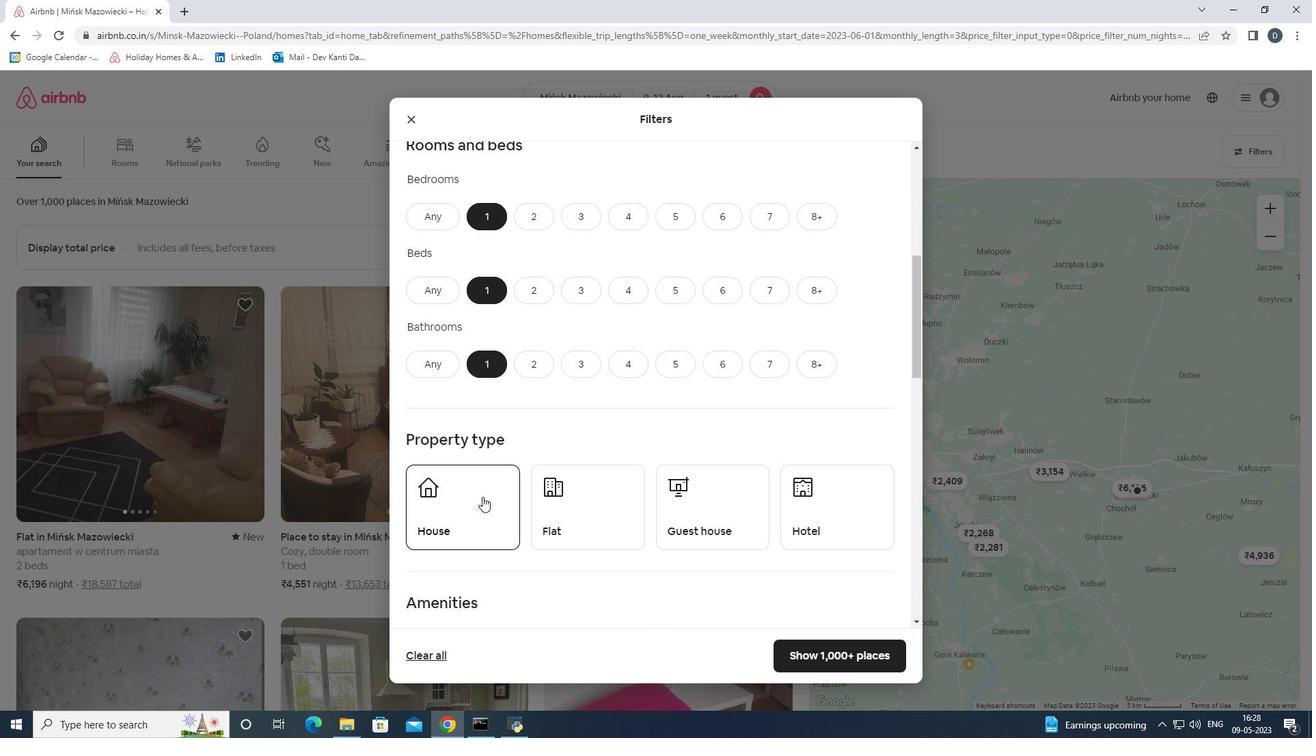 
Action: Mouse moved to (564, 496)
Screenshot: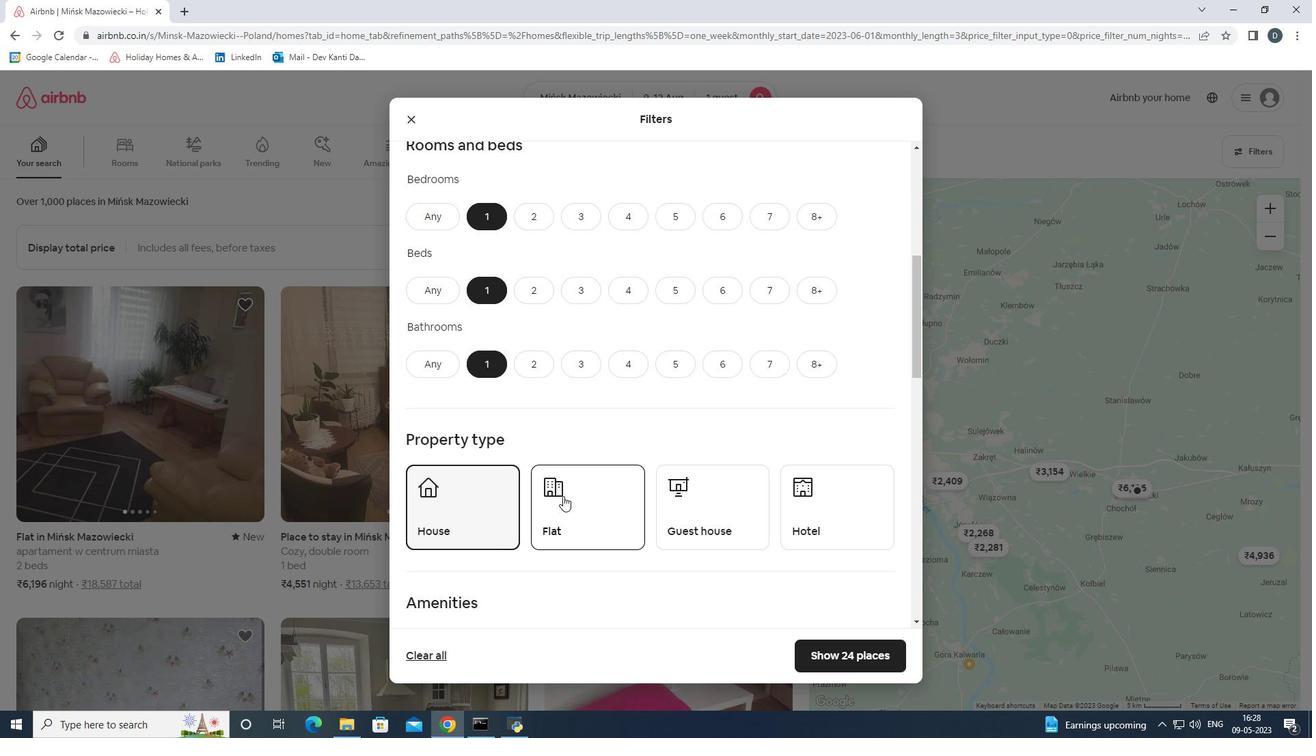 
Action: Mouse pressed left at (564, 496)
Screenshot: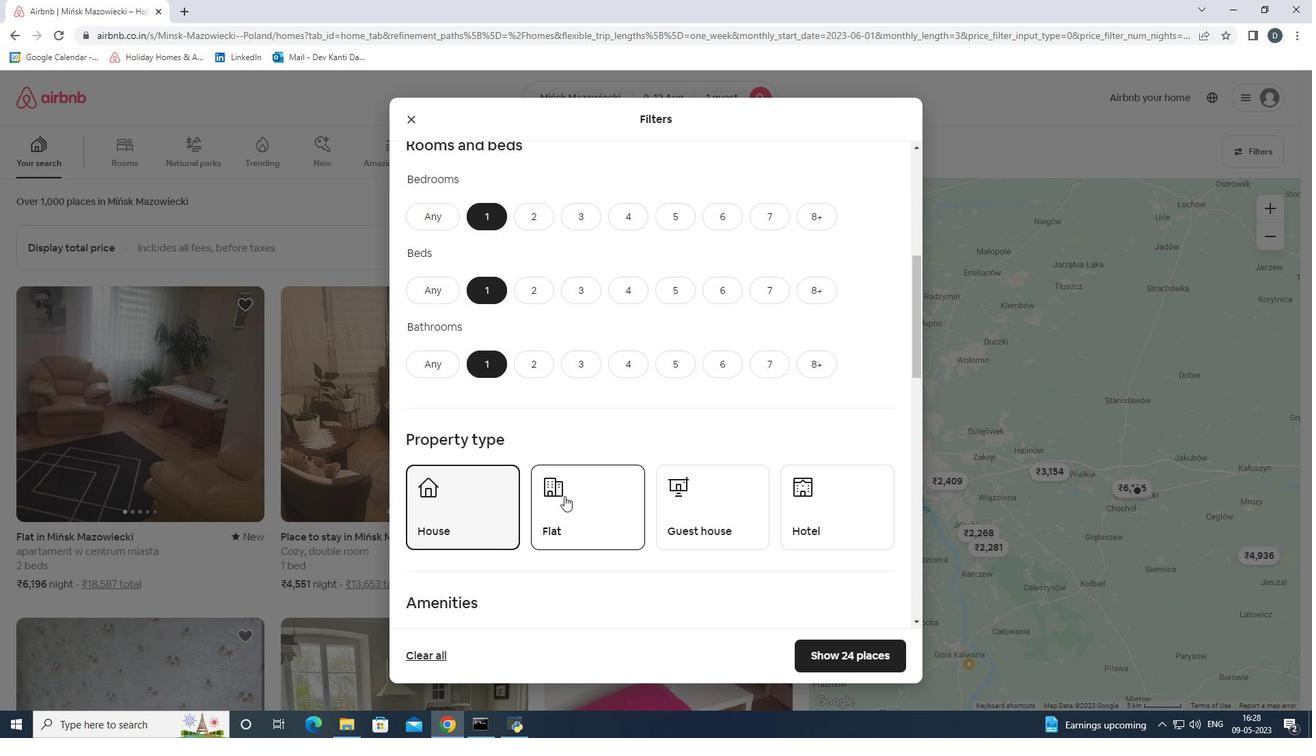 
Action: Mouse moved to (683, 488)
Screenshot: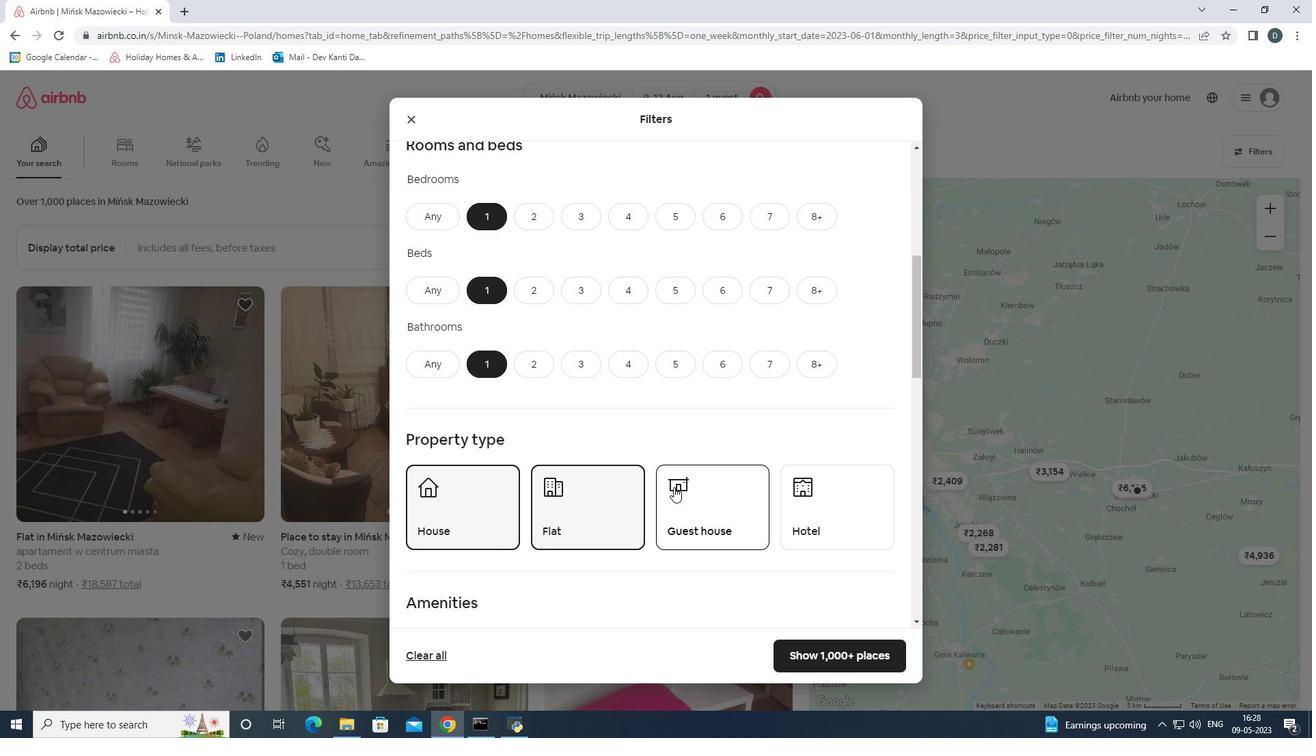
Action: Mouse pressed left at (683, 488)
Screenshot: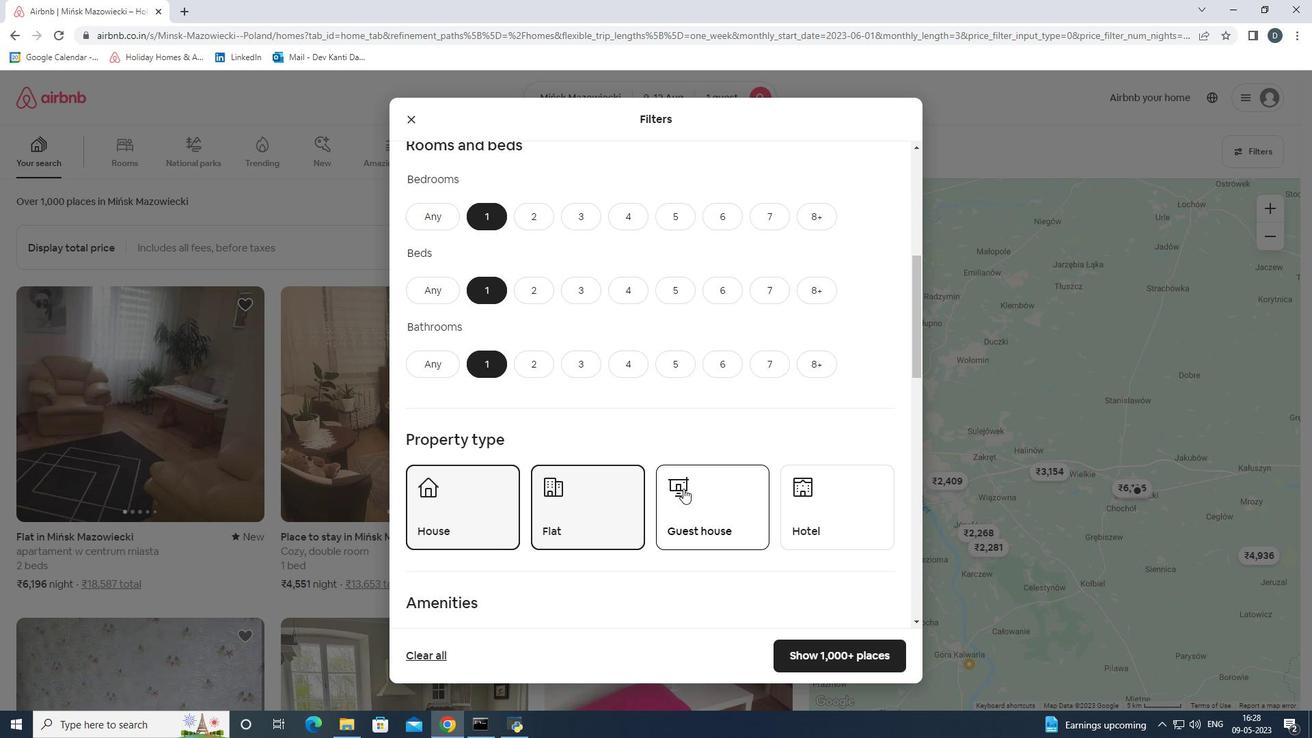 
Action: Mouse scrolled (683, 487) with delta (0, 0)
Screenshot: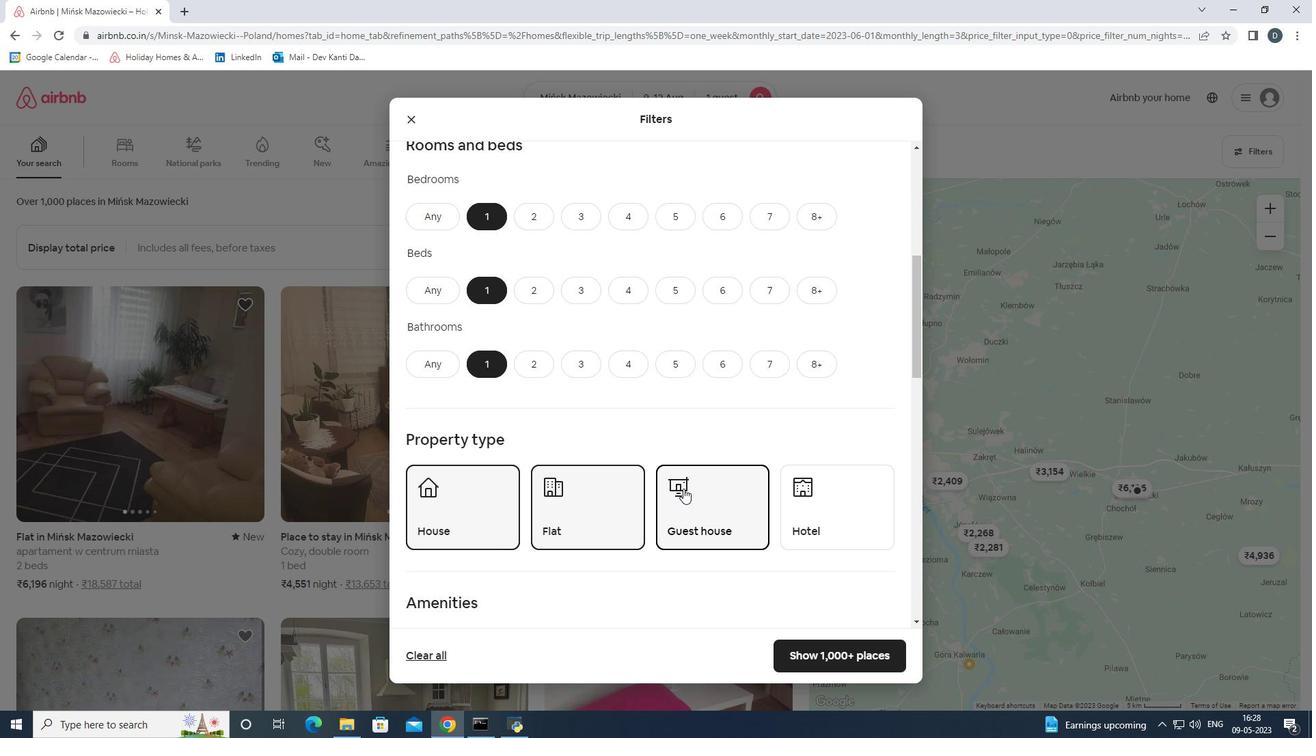 
Action: Mouse scrolled (683, 487) with delta (0, 0)
Screenshot: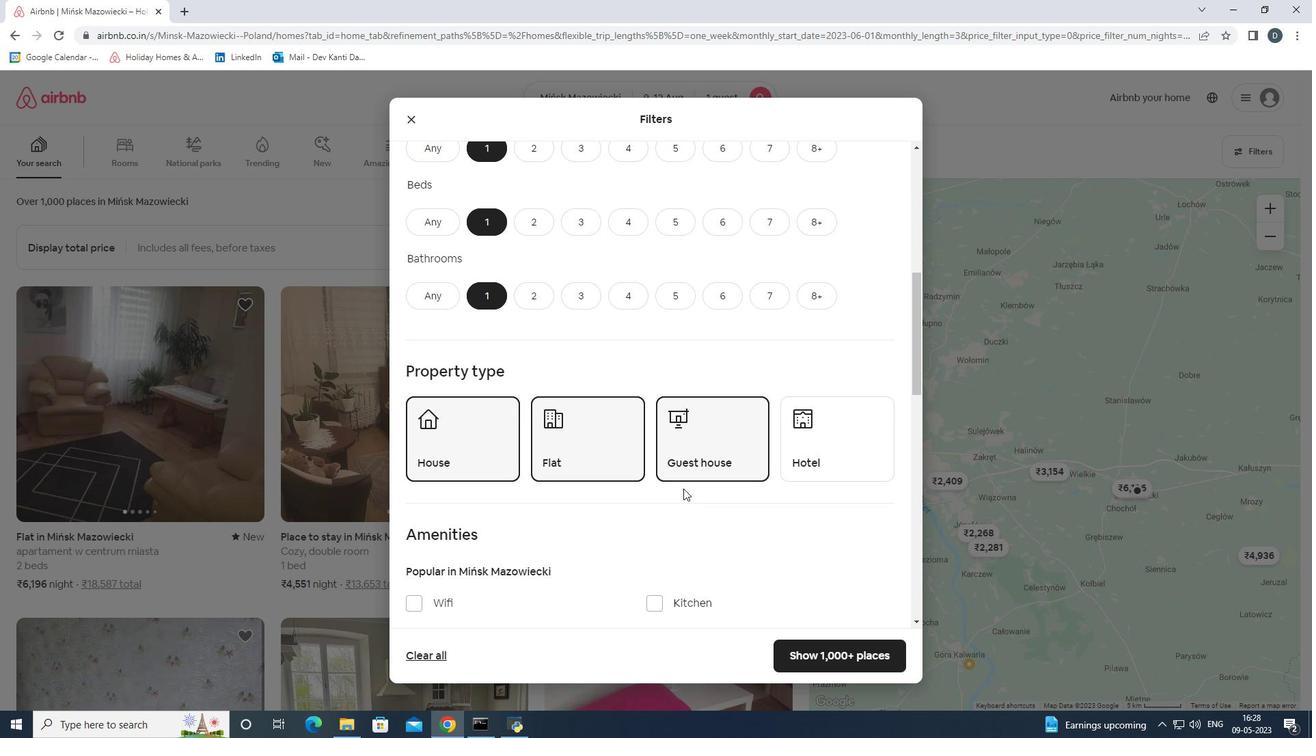 
Action: Mouse scrolled (683, 487) with delta (0, 0)
Screenshot: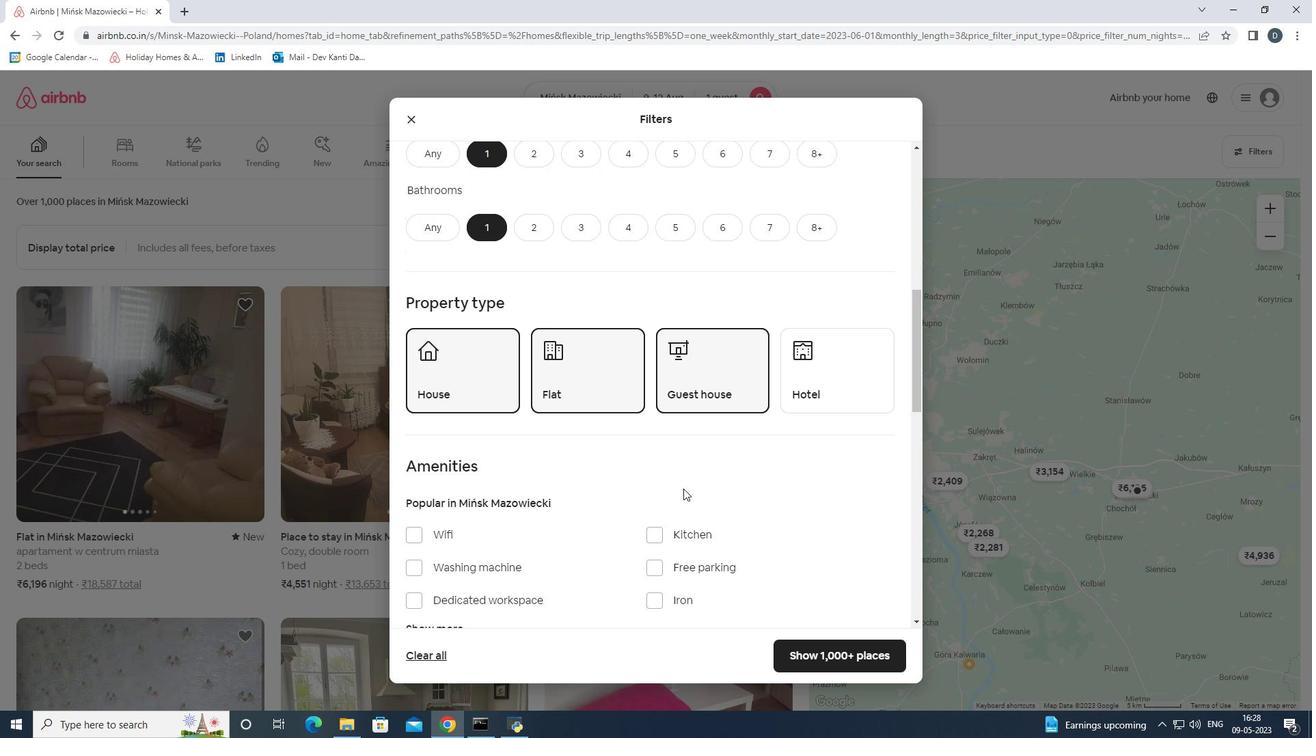 
Action: Mouse scrolled (683, 487) with delta (0, 0)
Screenshot: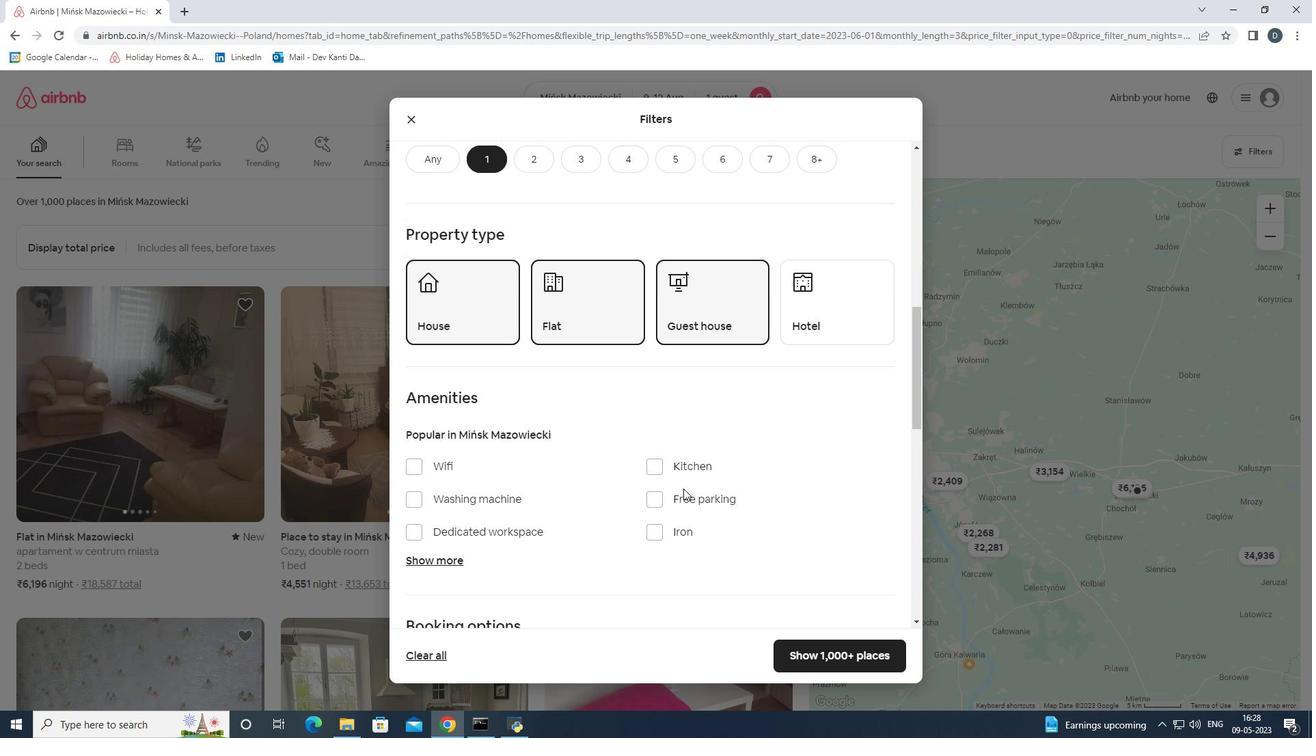 
Action: Mouse moved to (418, 395)
Screenshot: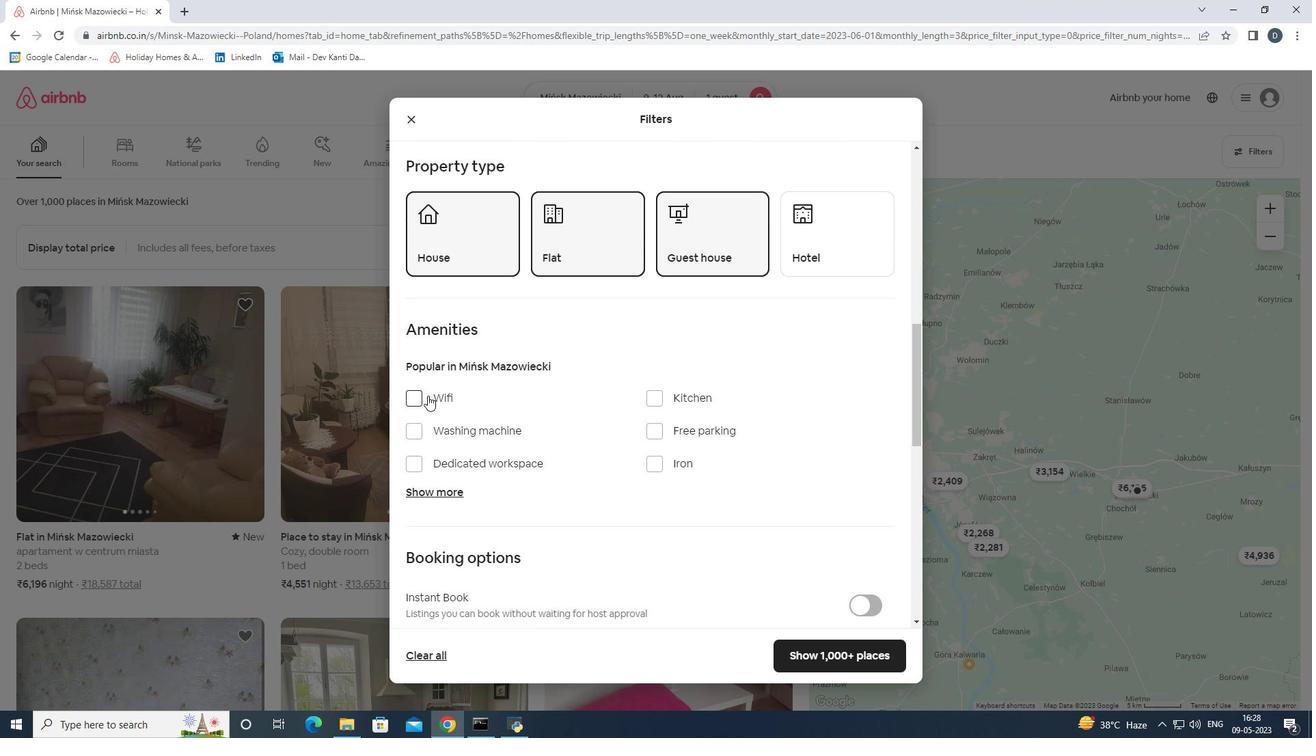 
Action: Mouse pressed left at (418, 395)
Screenshot: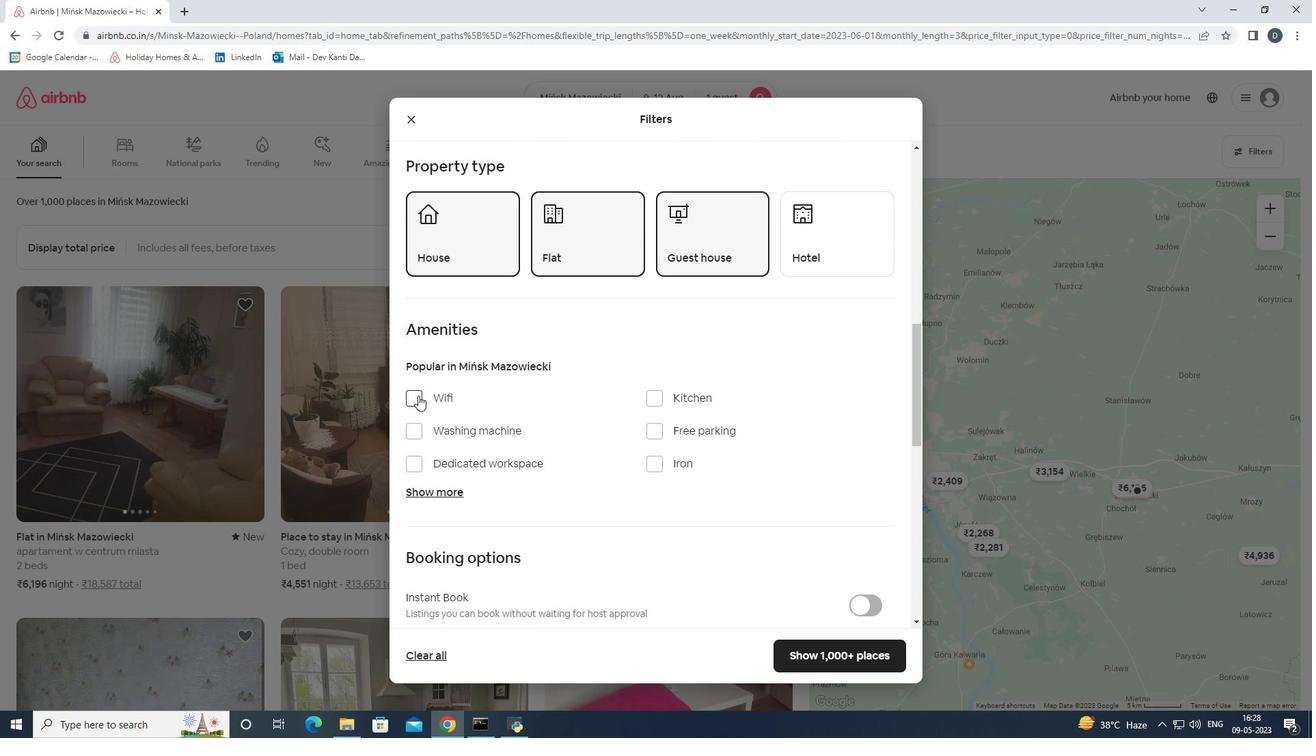 
Action: Mouse moved to (443, 411)
Screenshot: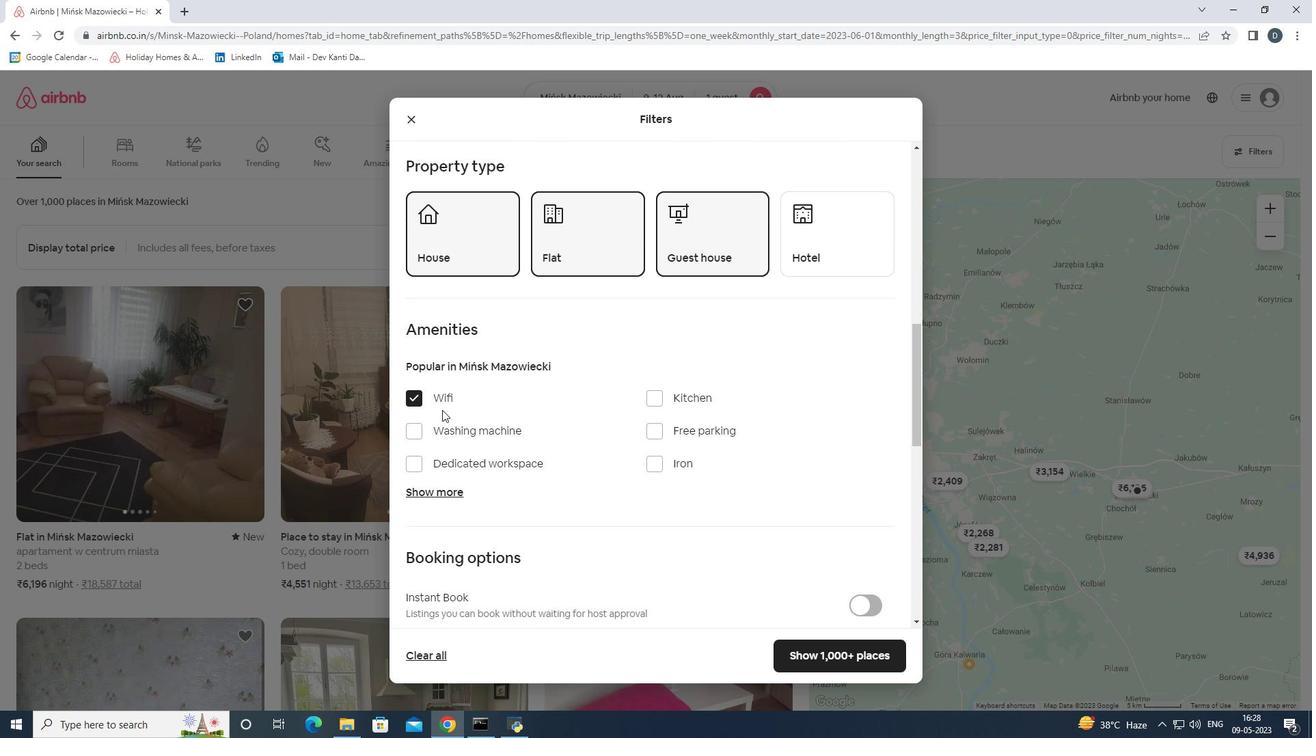 
Action: Mouse scrolled (443, 410) with delta (0, 0)
Screenshot: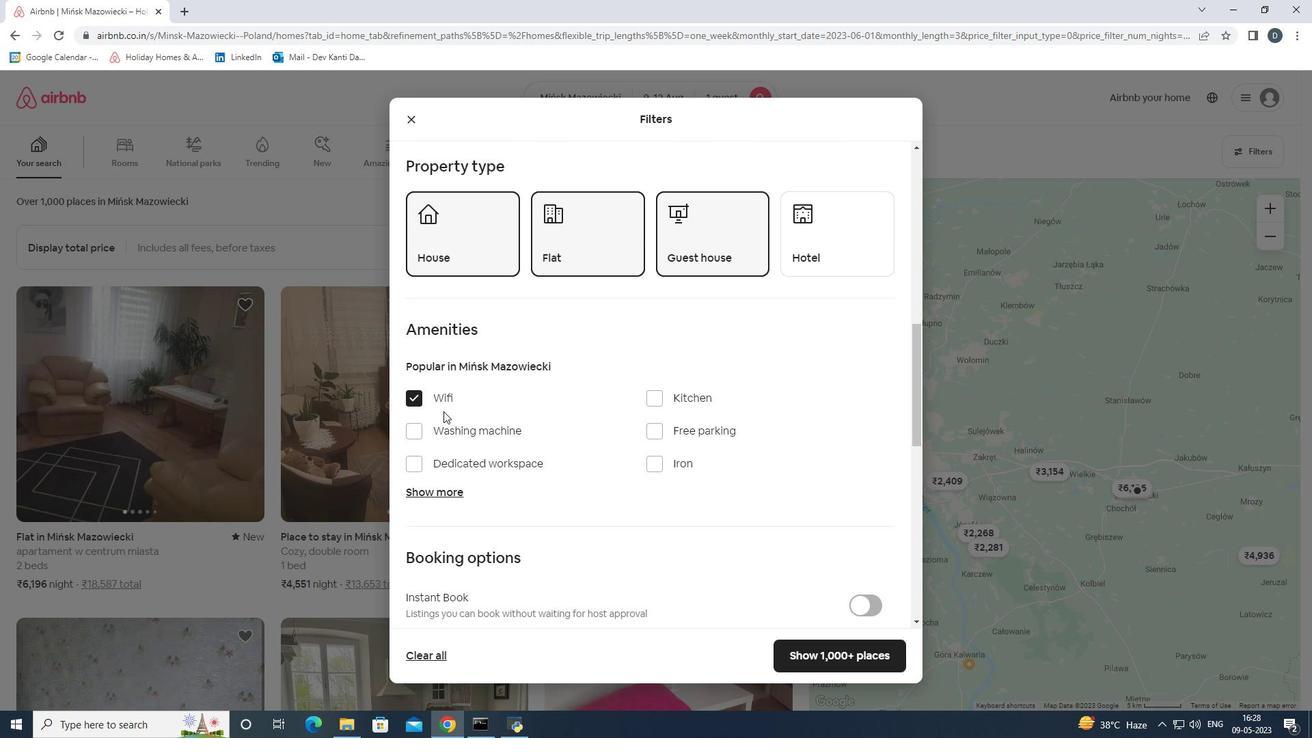 
Action: Mouse scrolled (443, 410) with delta (0, 0)
Screenshot: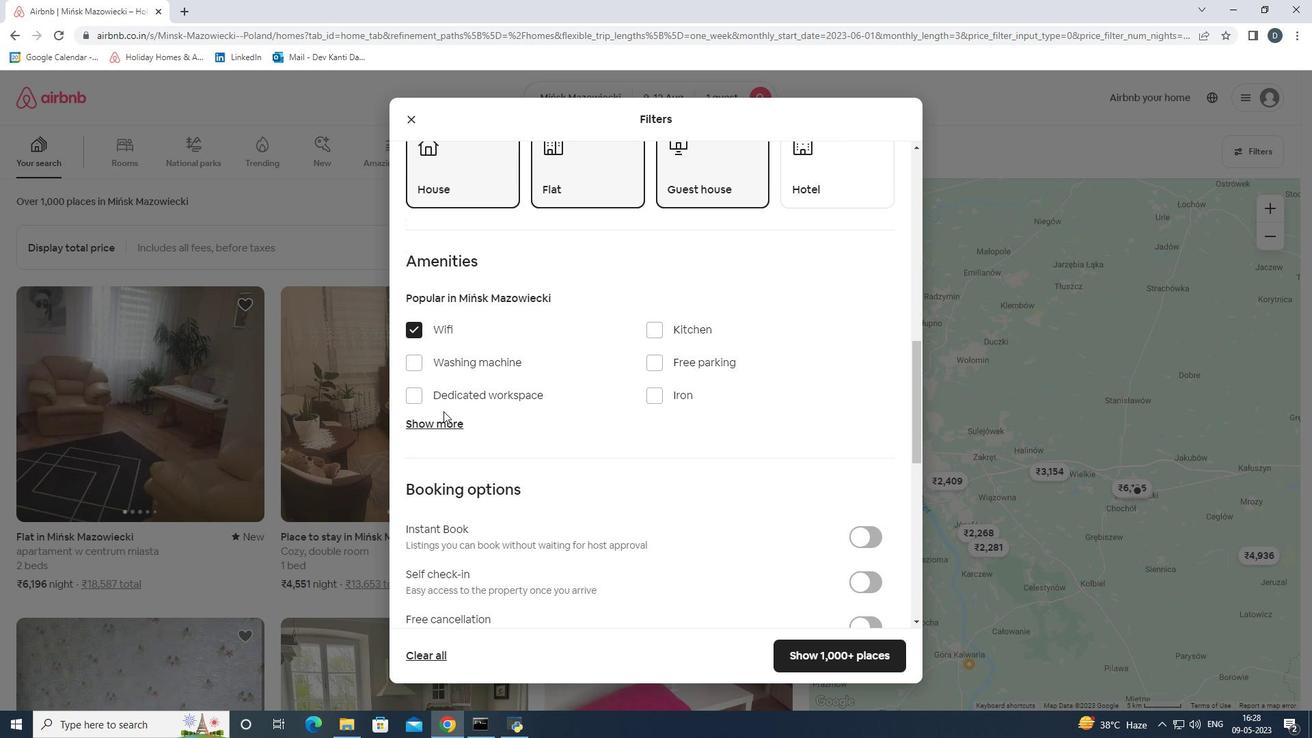 
Action: Mouse scrolled (443, 410) with delta (0, 0)
Screenshot: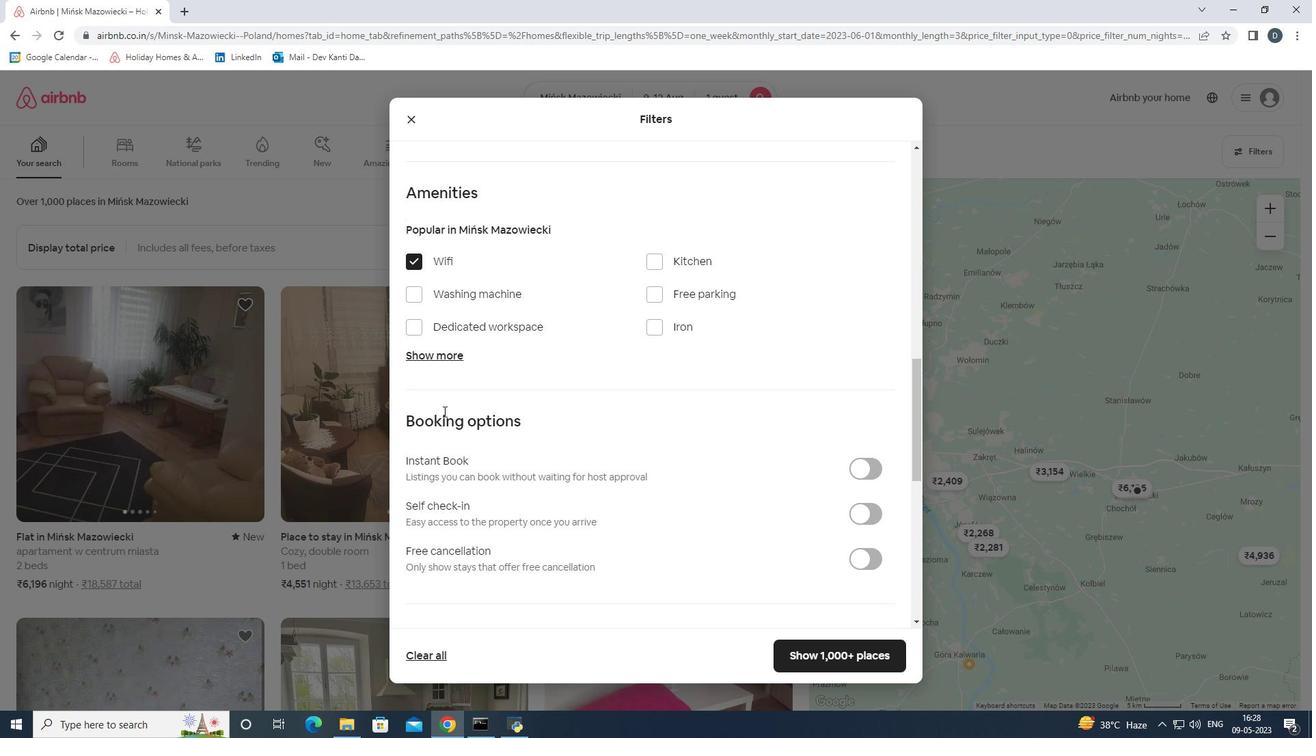 
Action: Mouse moved to (857, 442)
Screenshot: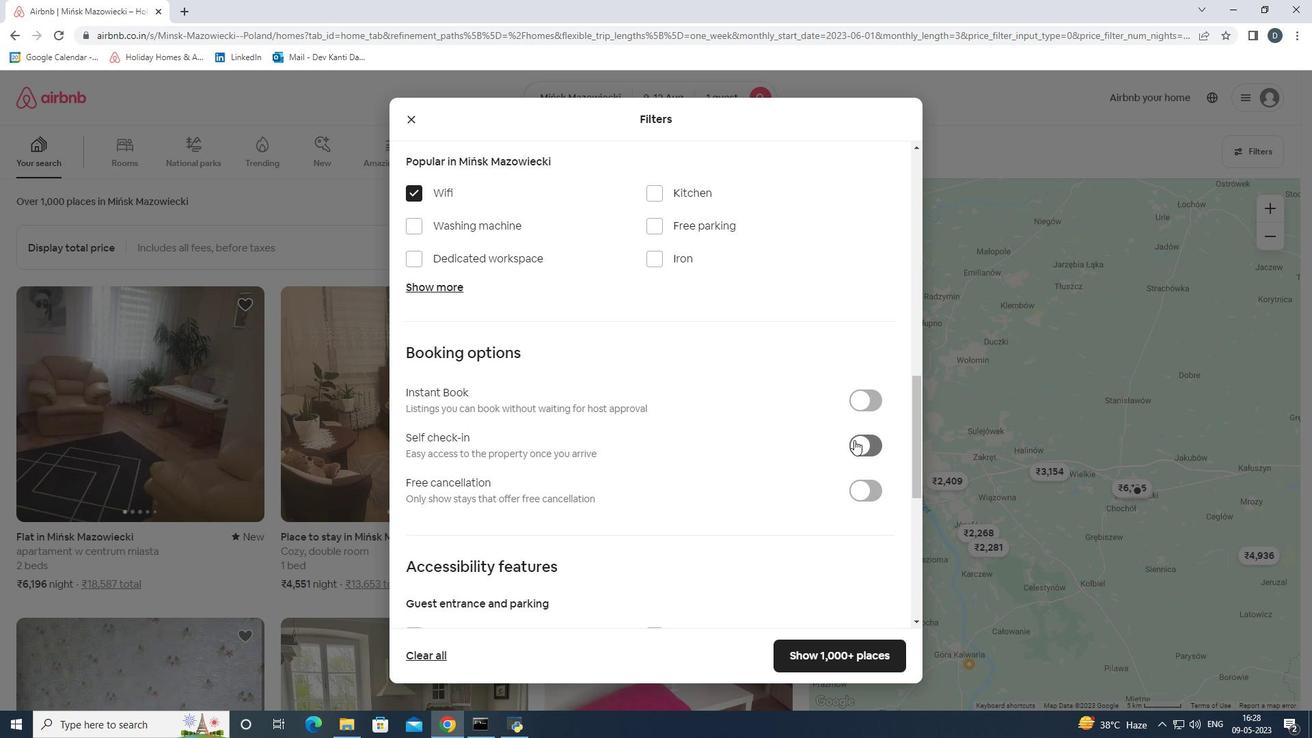 
Action: Mouse pressed left at (857, 442)
Screenshot: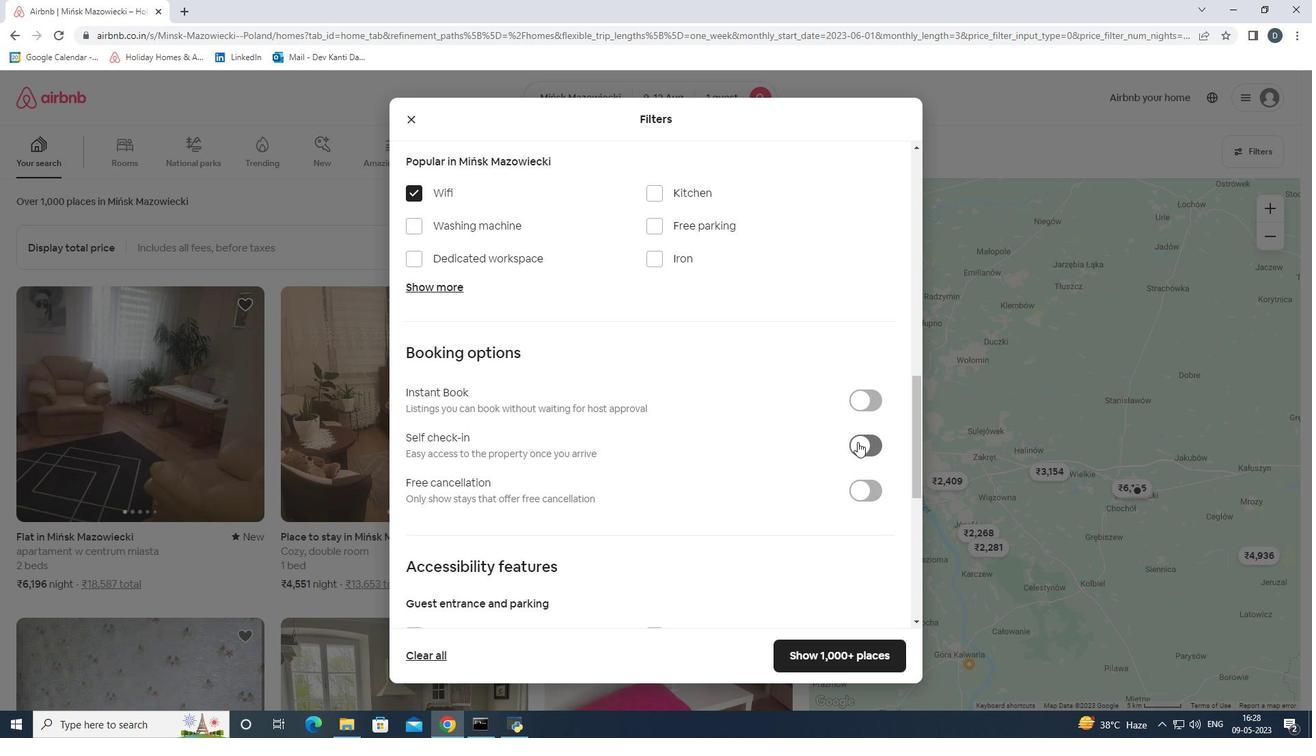 
Action: Mouse scrolled (857, 441) with delta (0, 0)
Screenshot: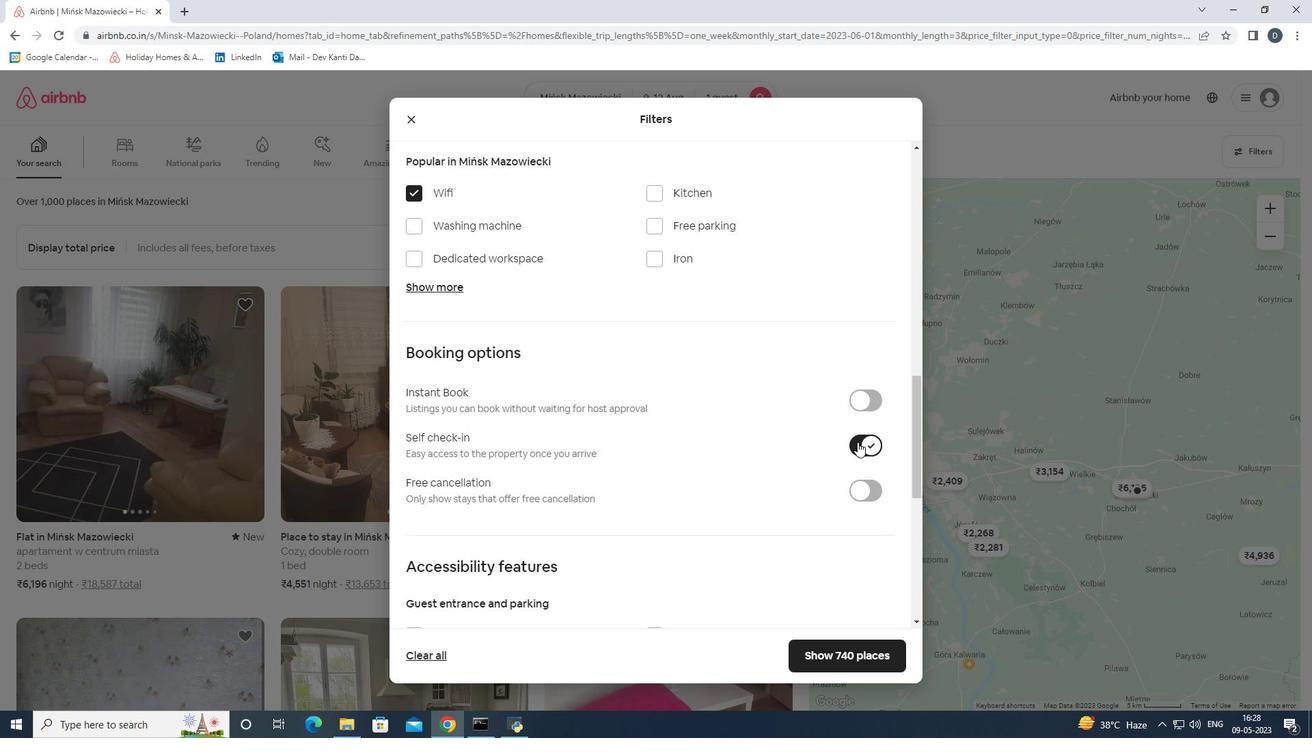 
Action: Mouse scrolled (857, 441) with delta (0, 0)
Screenshot: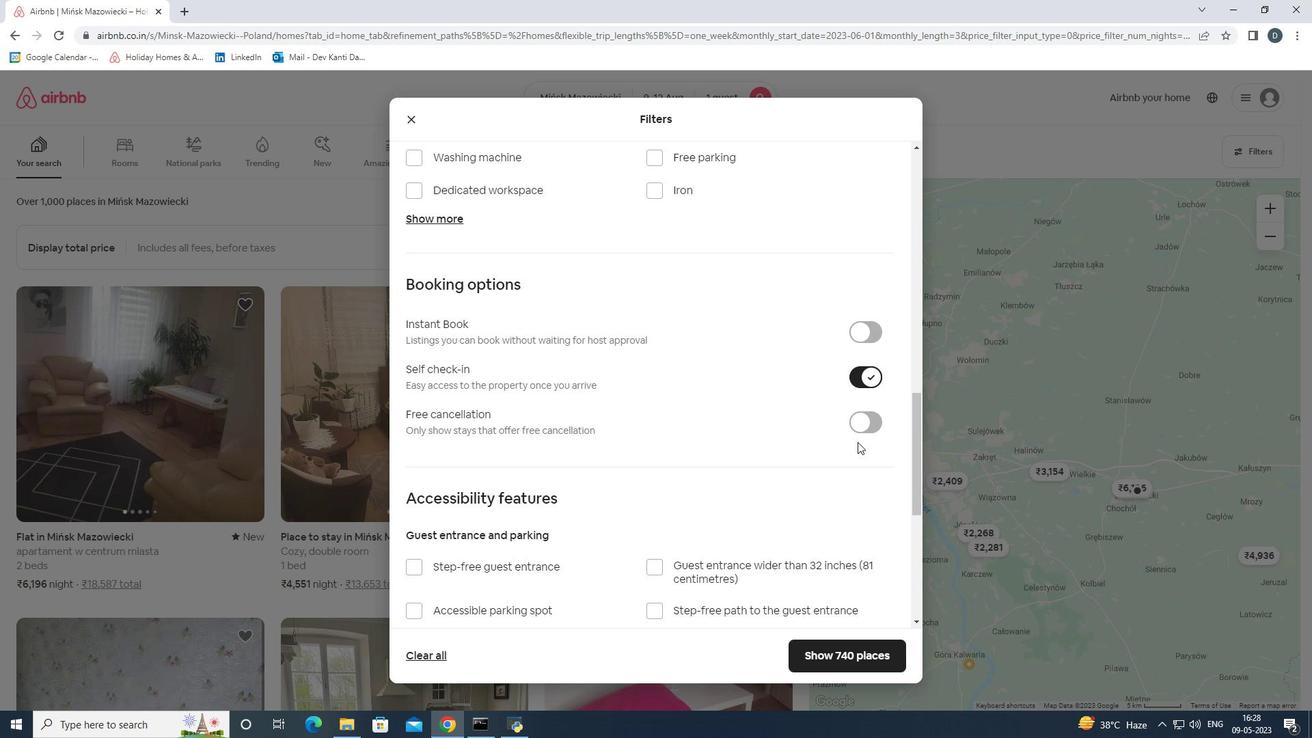 
Action: Mouse scrolled (857, 441) with delta (0, 0)
Screenshot: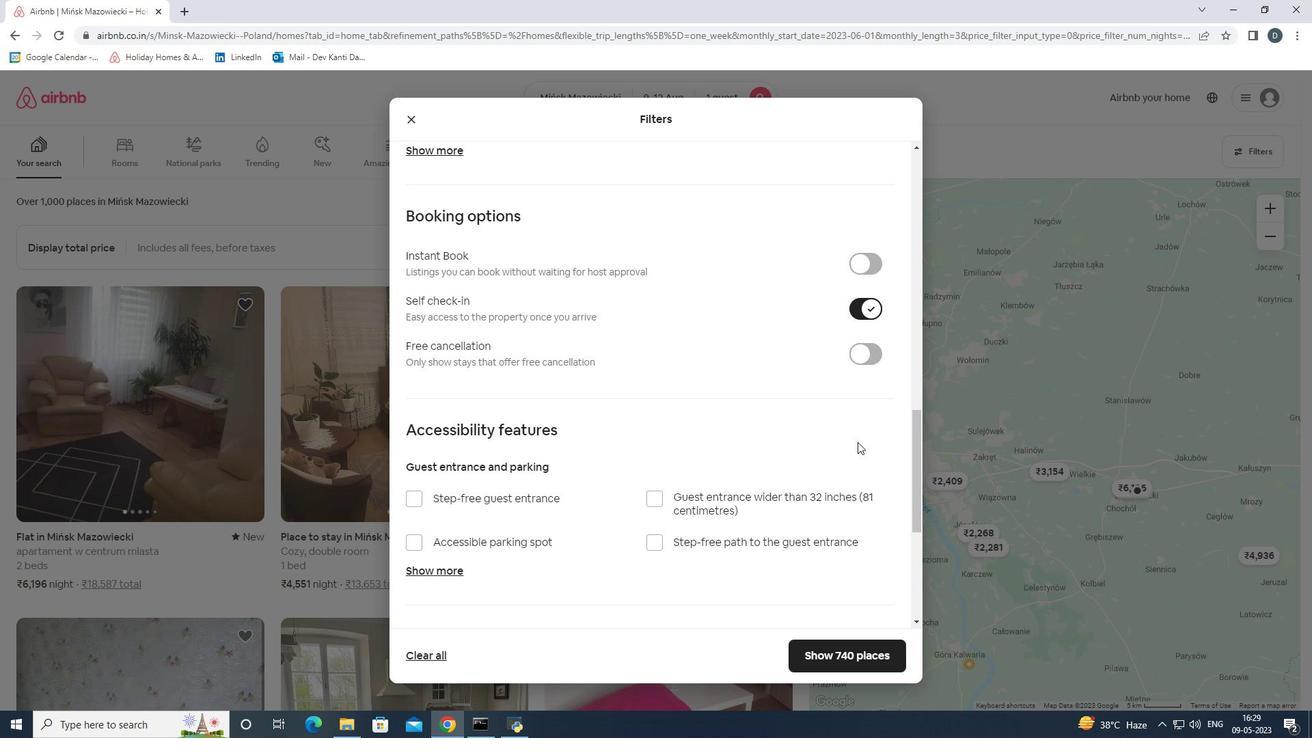 
Action: Mouse scrolled (857, 441) with delta (0, 0)
Screenshot: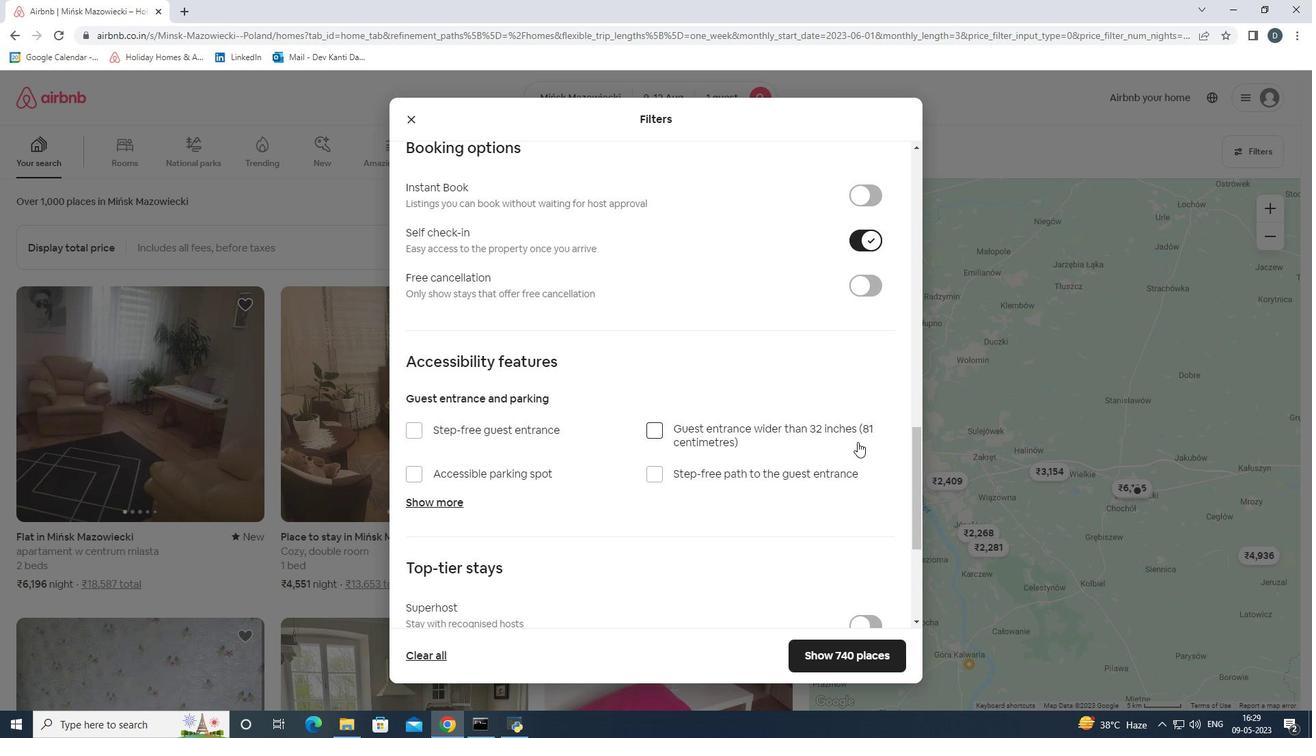 
Action: Mouse scrolled (857, 441) with delta (0, 0)
Screenshot: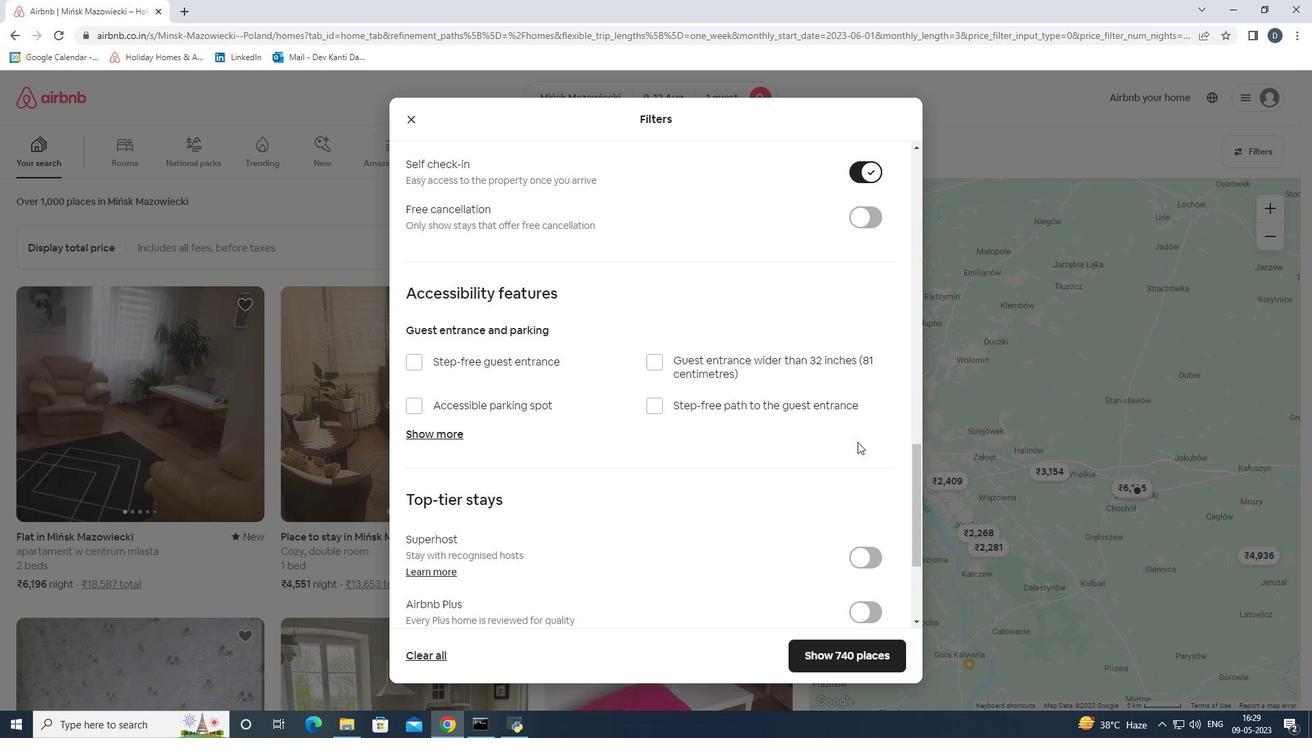 
Action: Mouse moved to (854, 444)
Screenshot: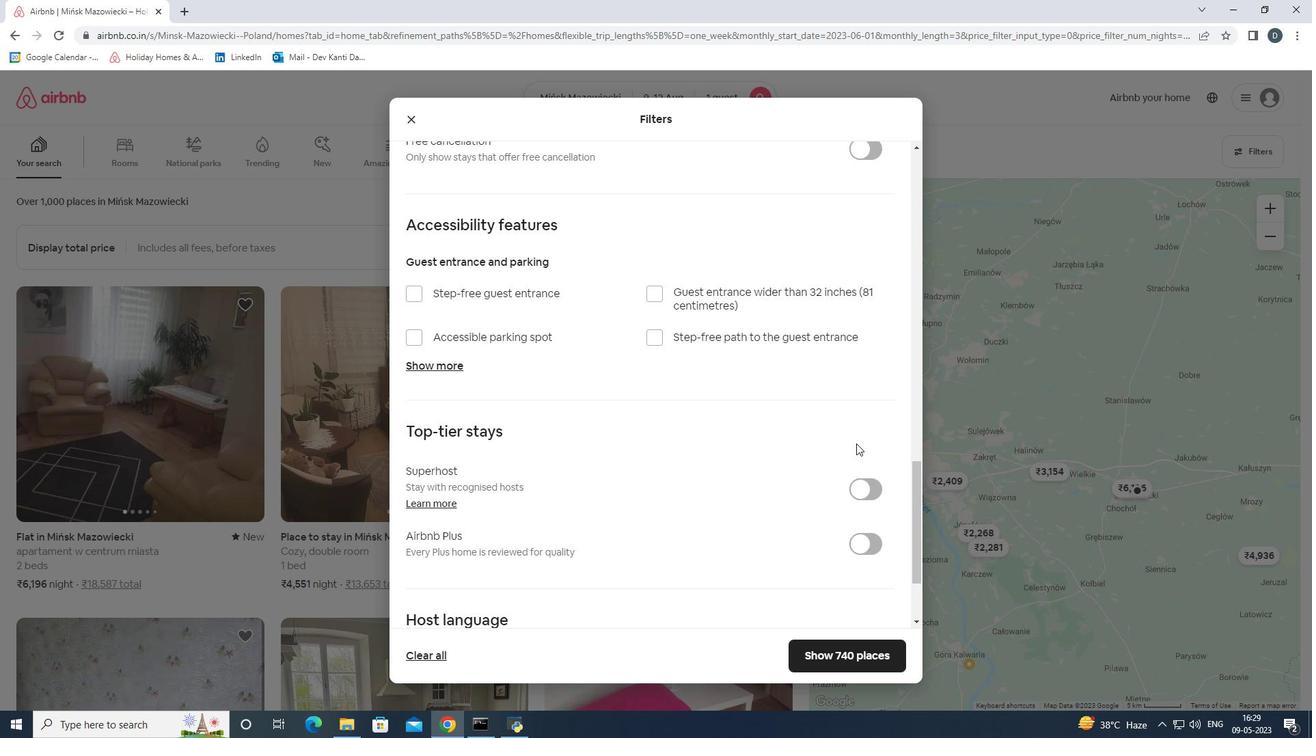 
Action: Mouse scrolled (854, 443) with delta (0, 0)
Screenshot: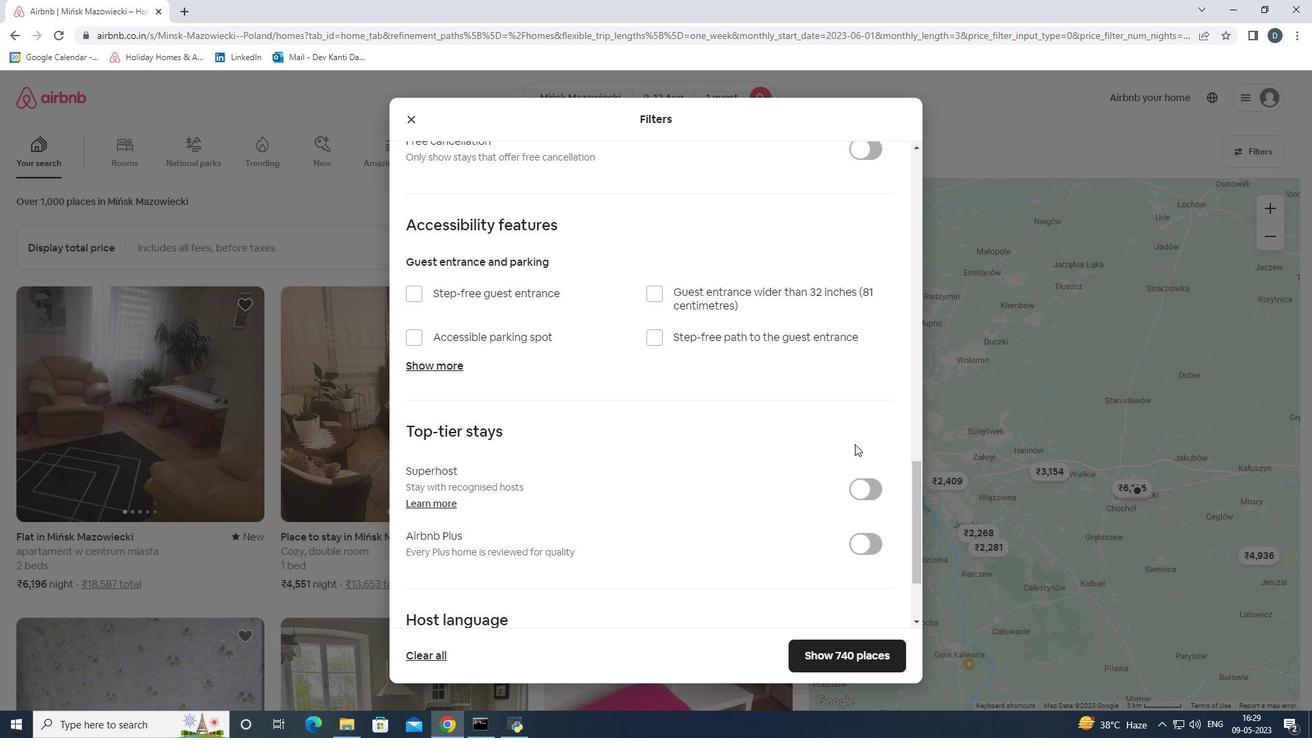 
Action: Mouse scrolled (854, 443) with delta (0, 0)
Screenshot: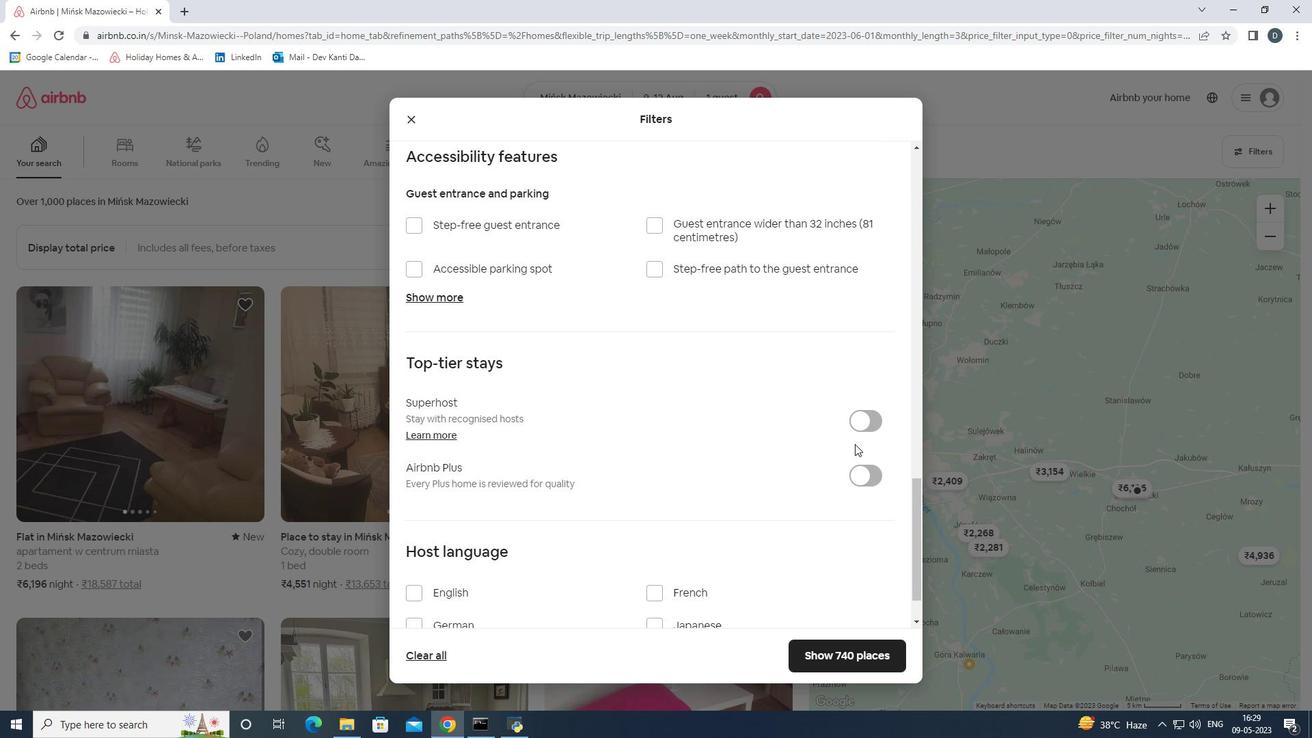
Action: Mouse scrolled (854, 443) with delta (0, 0)
Screenshot: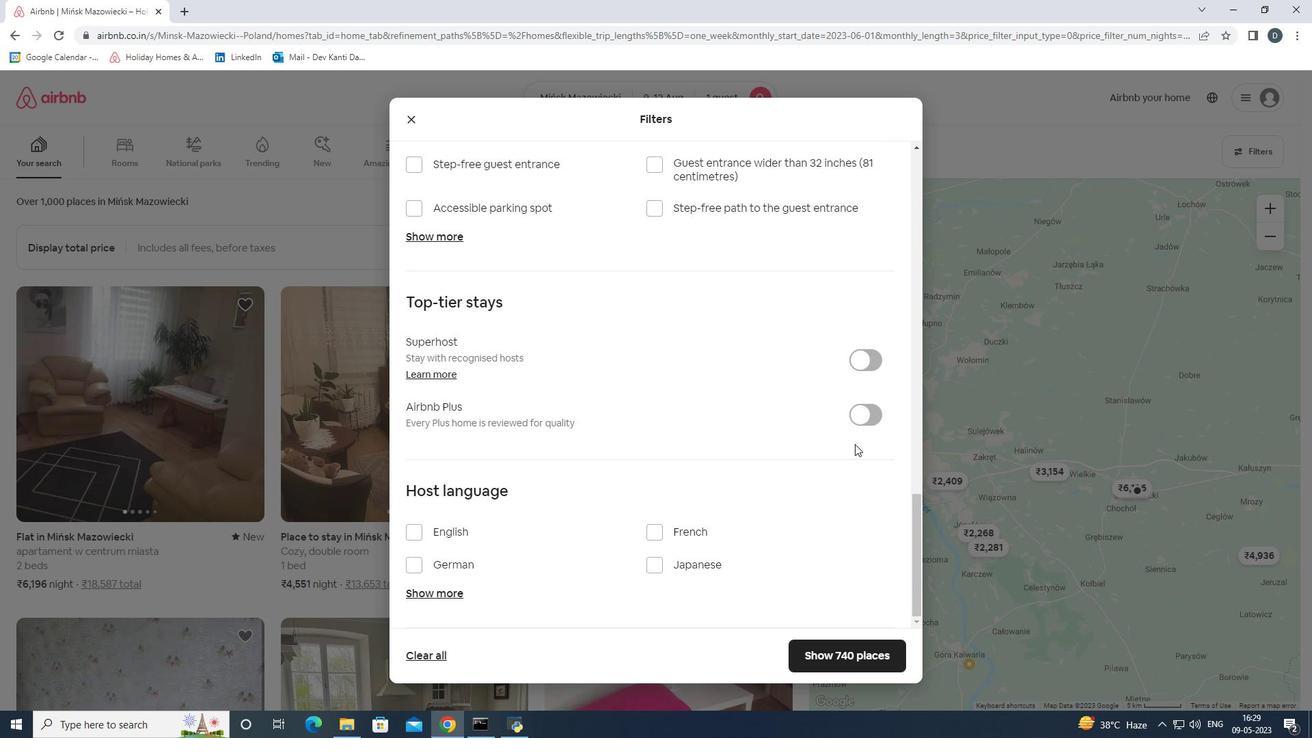 
Action: Mouse moved to (418, 531)
Screenshot: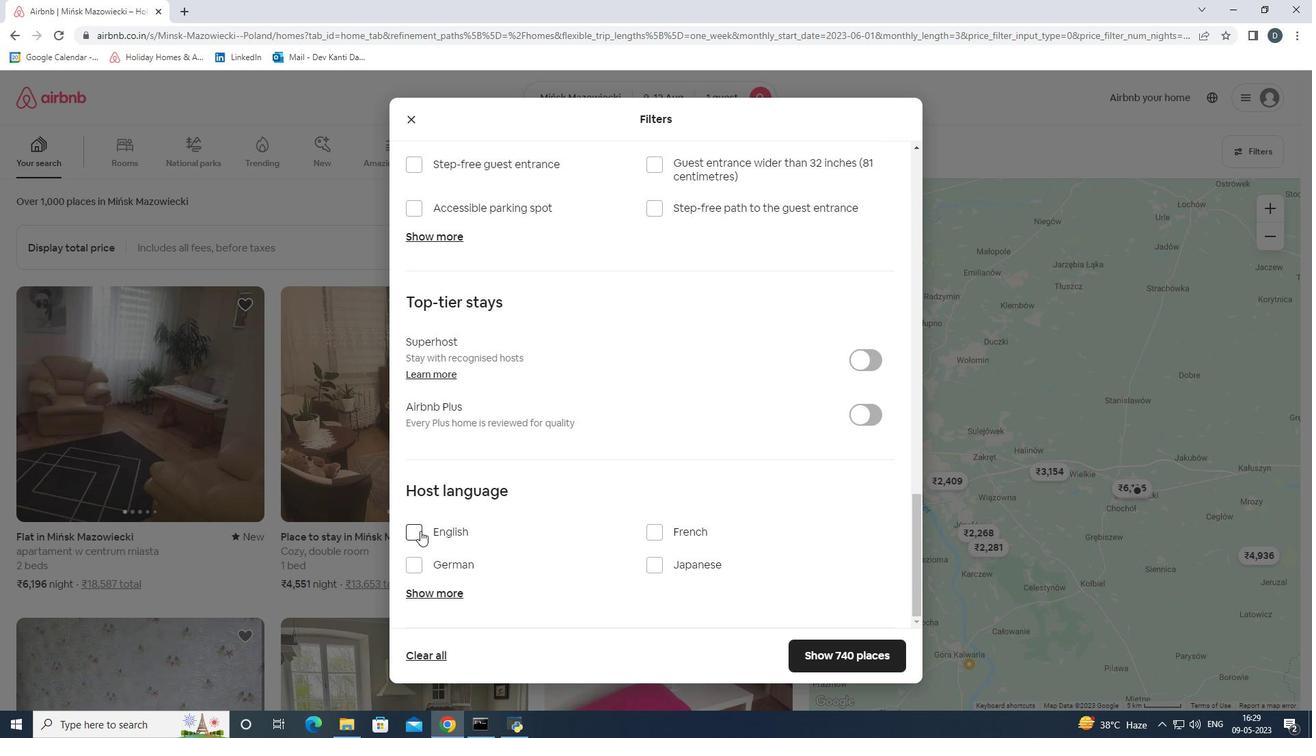 
Action: Mouse pressed left at (418, 531)
Screenshot: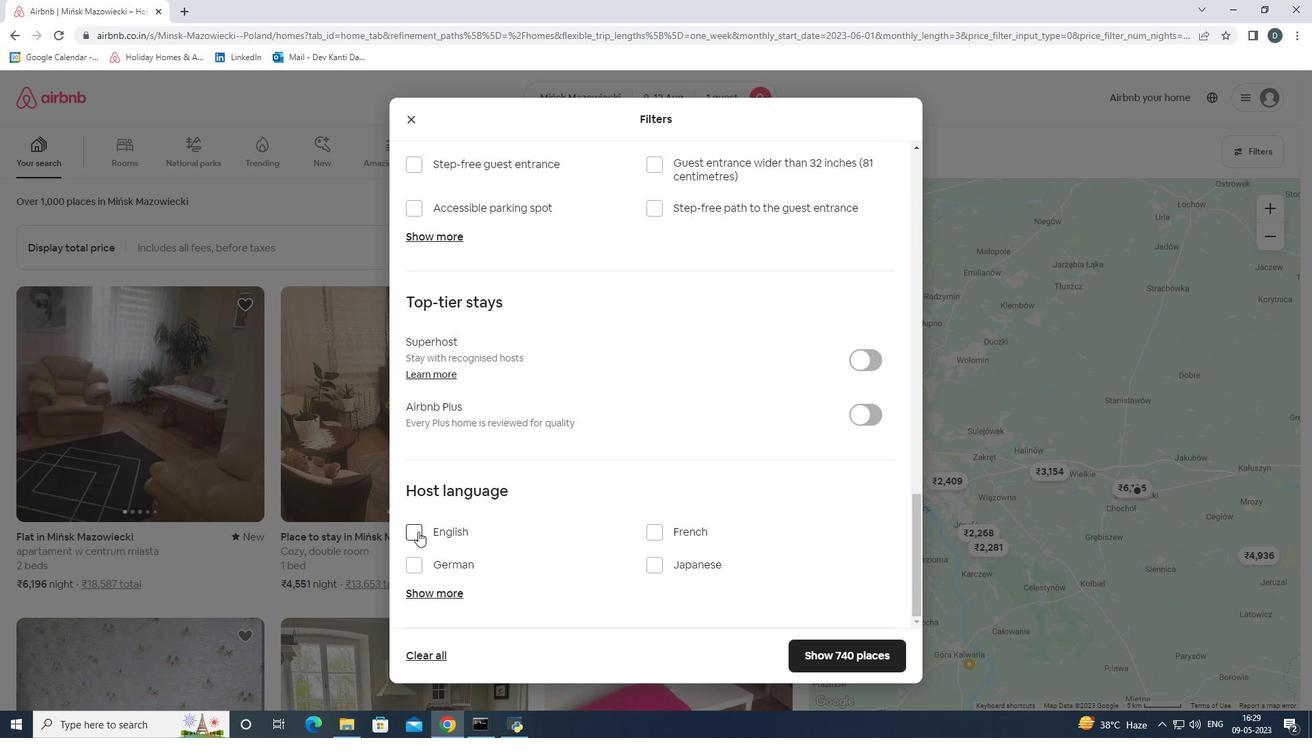 
Action: Mouse moved to (824, 644)
Screenshot: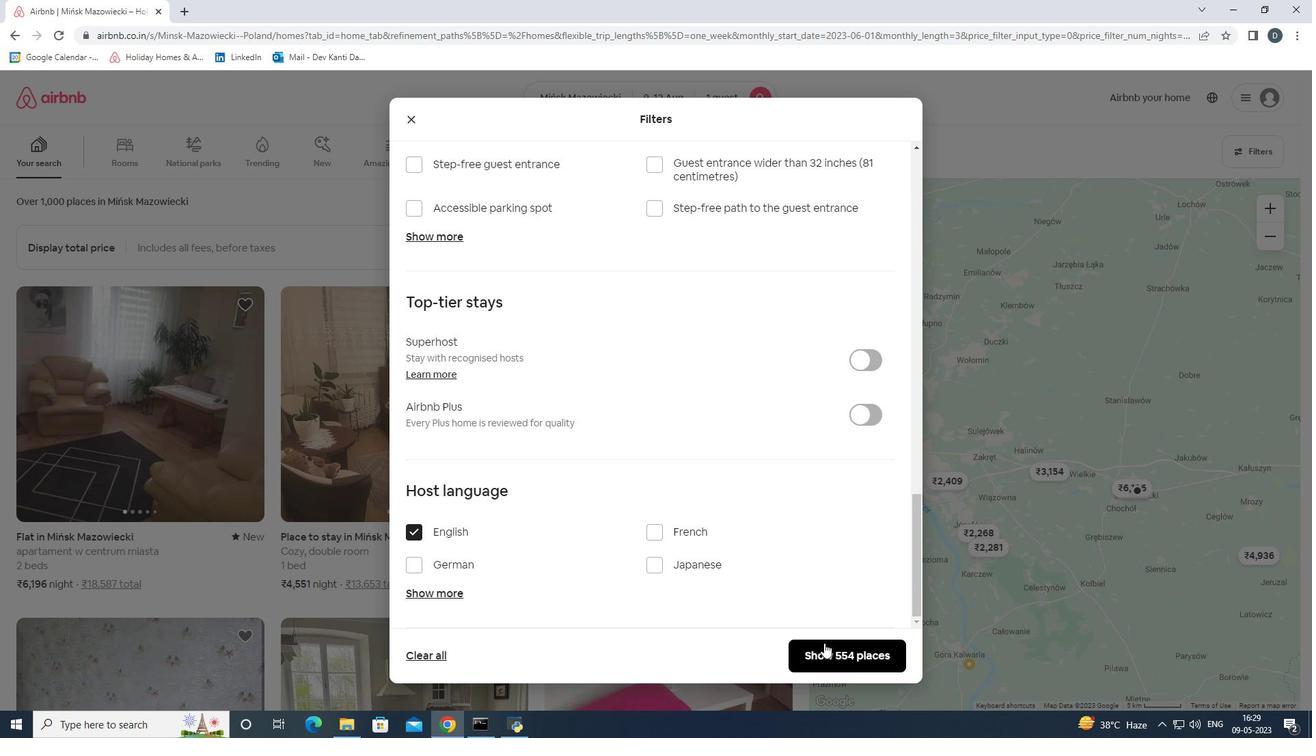 
Action: Mouse pressed left at (824, 644)
Screenshot: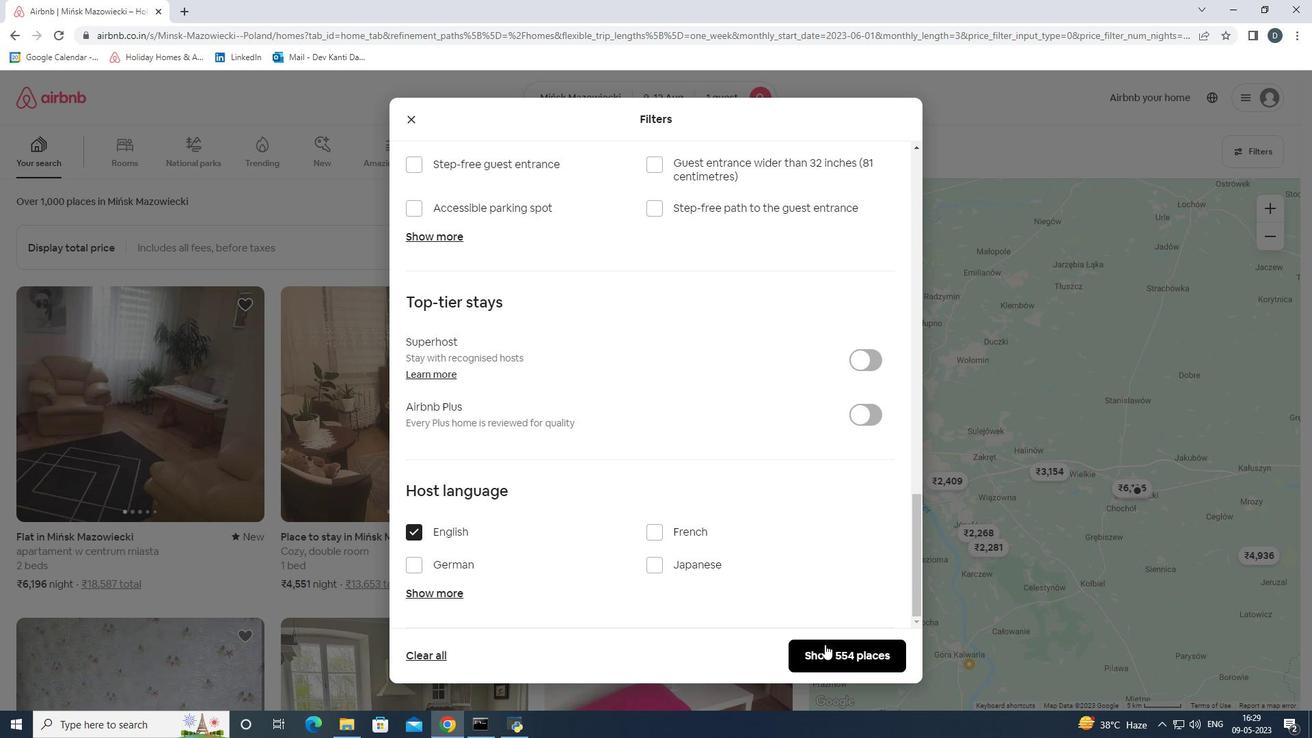
Action: Mouse moved to (824, 629)
Screenshot: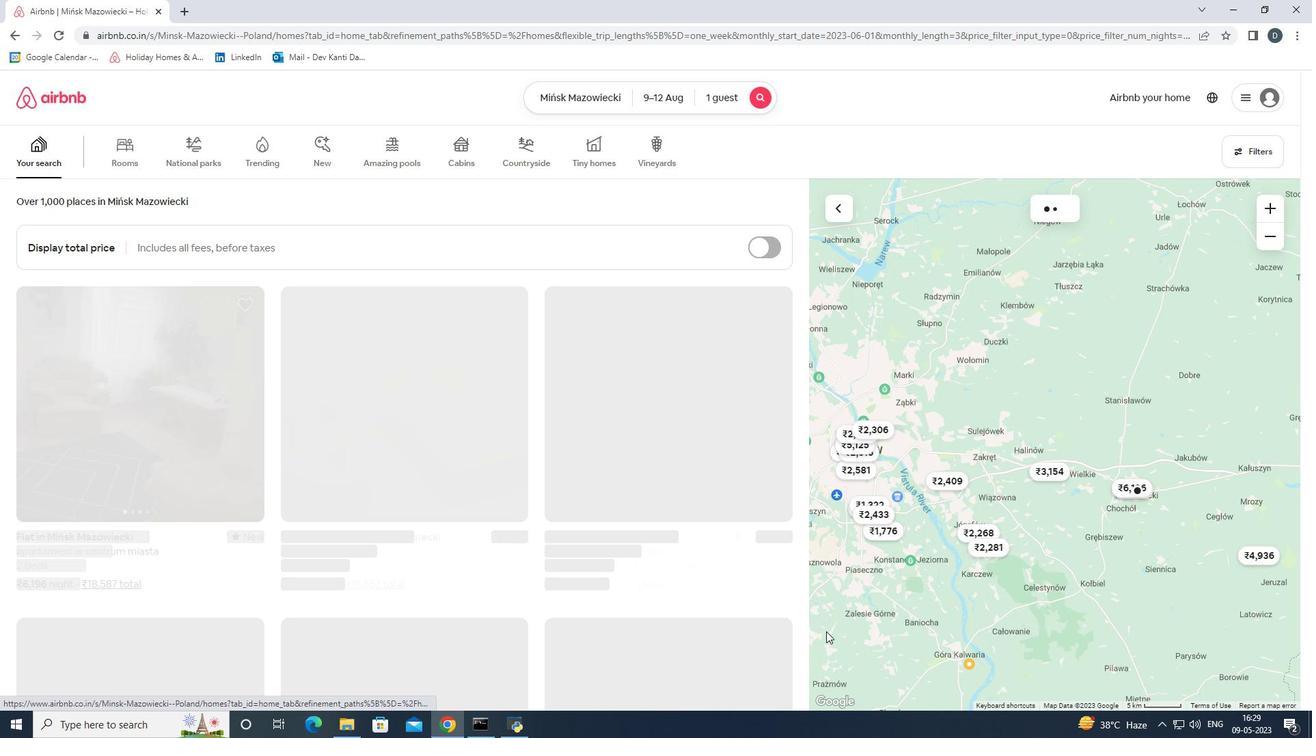 
